 Task: In the Contact  'MarryJohnson21@abc7ny.com', Add note: 'Follow-up with client regarding their recent inquiry.'. Mark checkbox to create task to follow up ': Tomorrow'. Create task, with  description: Appointment FIxed, Add due date: Tomorrow; Add reminder: 30 Minutes before. Set Priority Low  and add note: follow up with the client regarding their recent inquiry and address any questions they may have.. Logged in from softage.1@softage.net
Action: Mouse moved to (100, 73)
Screenshot: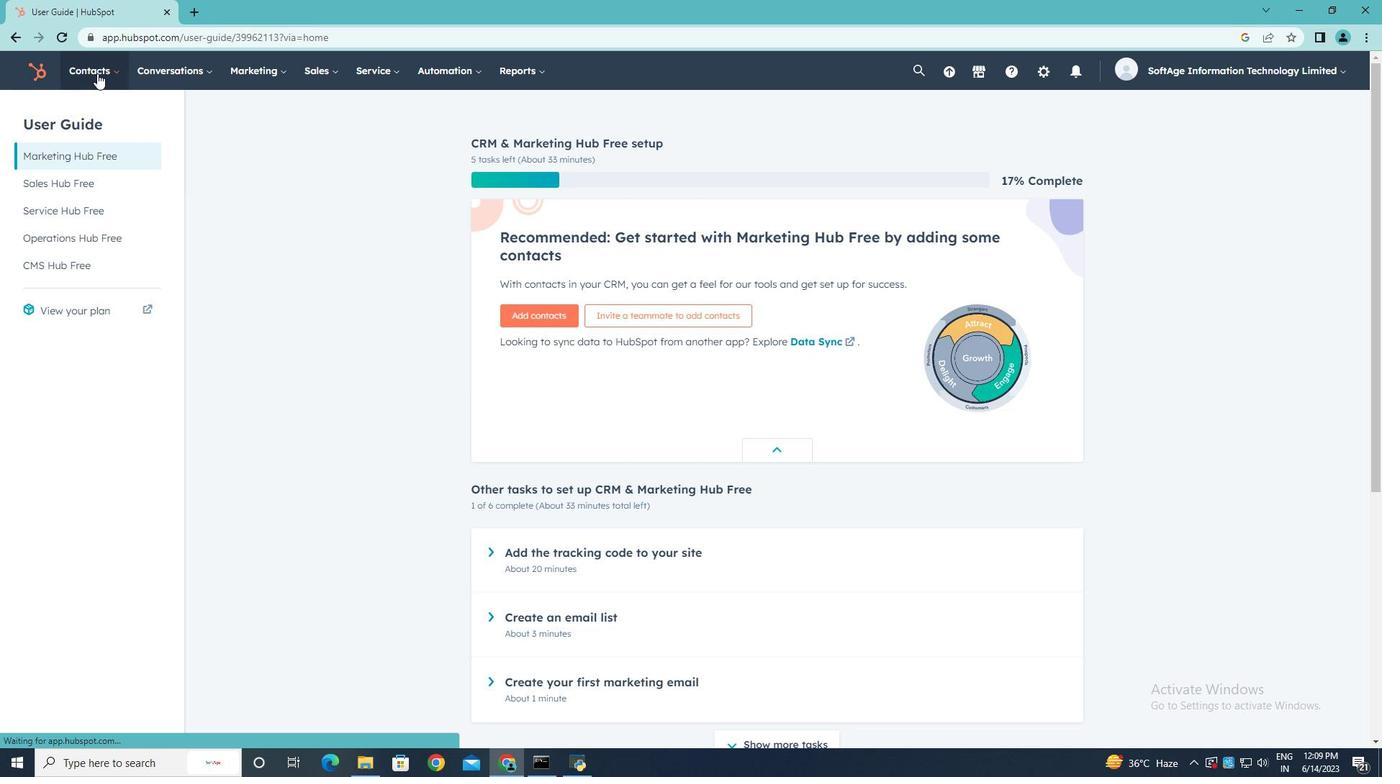 
Action: Mouse pressed left at (100, 73)
Screenshot: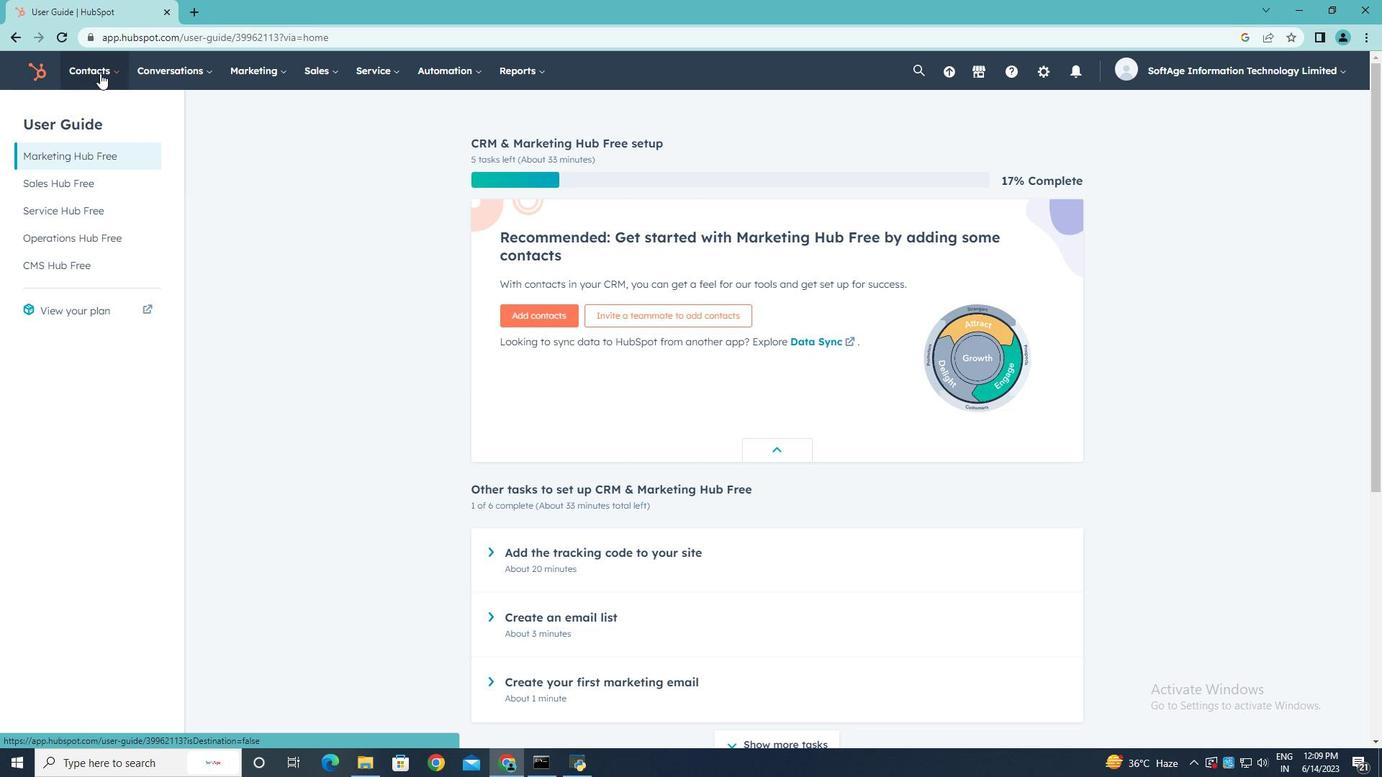 
Action: Mouse moved to (99, 110)
Screenshot: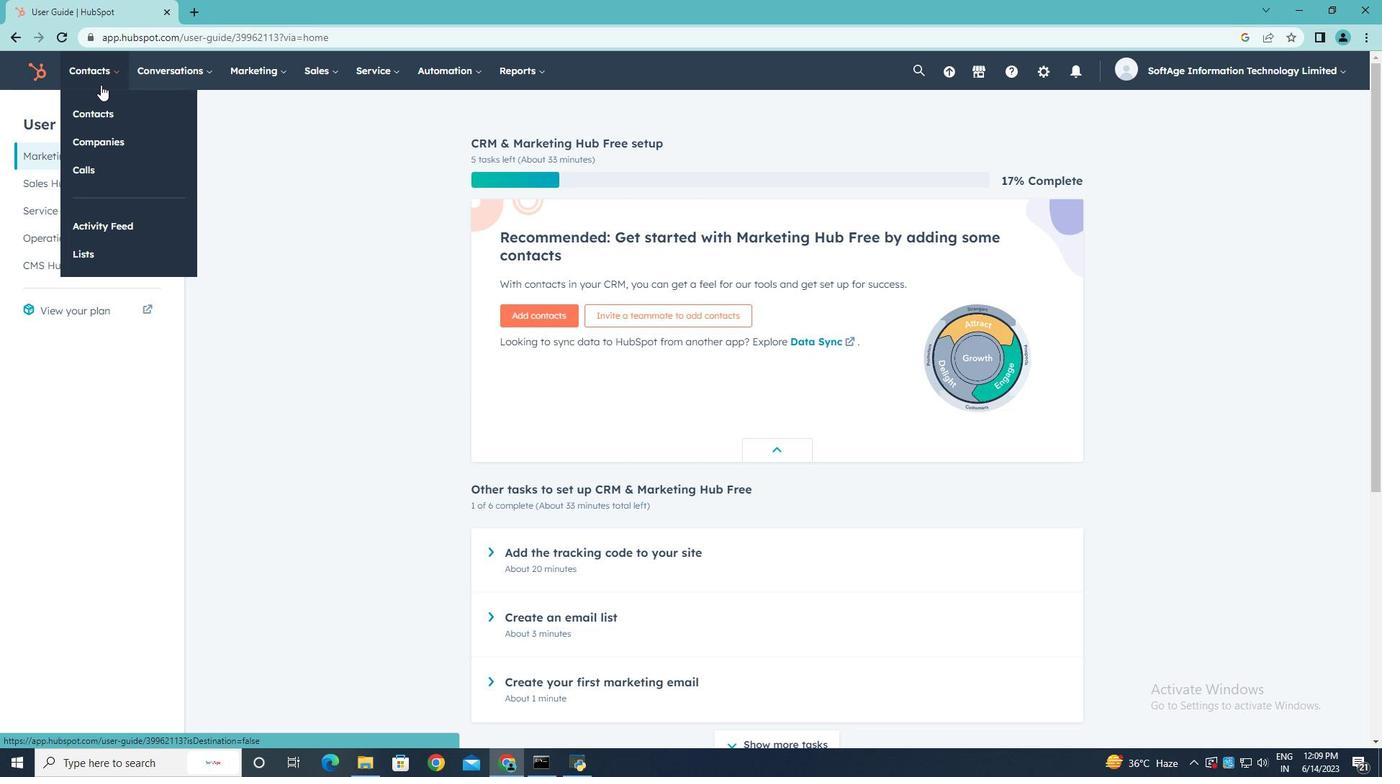 
Action: Mouse pressed left at (99, 110)
Screenshot: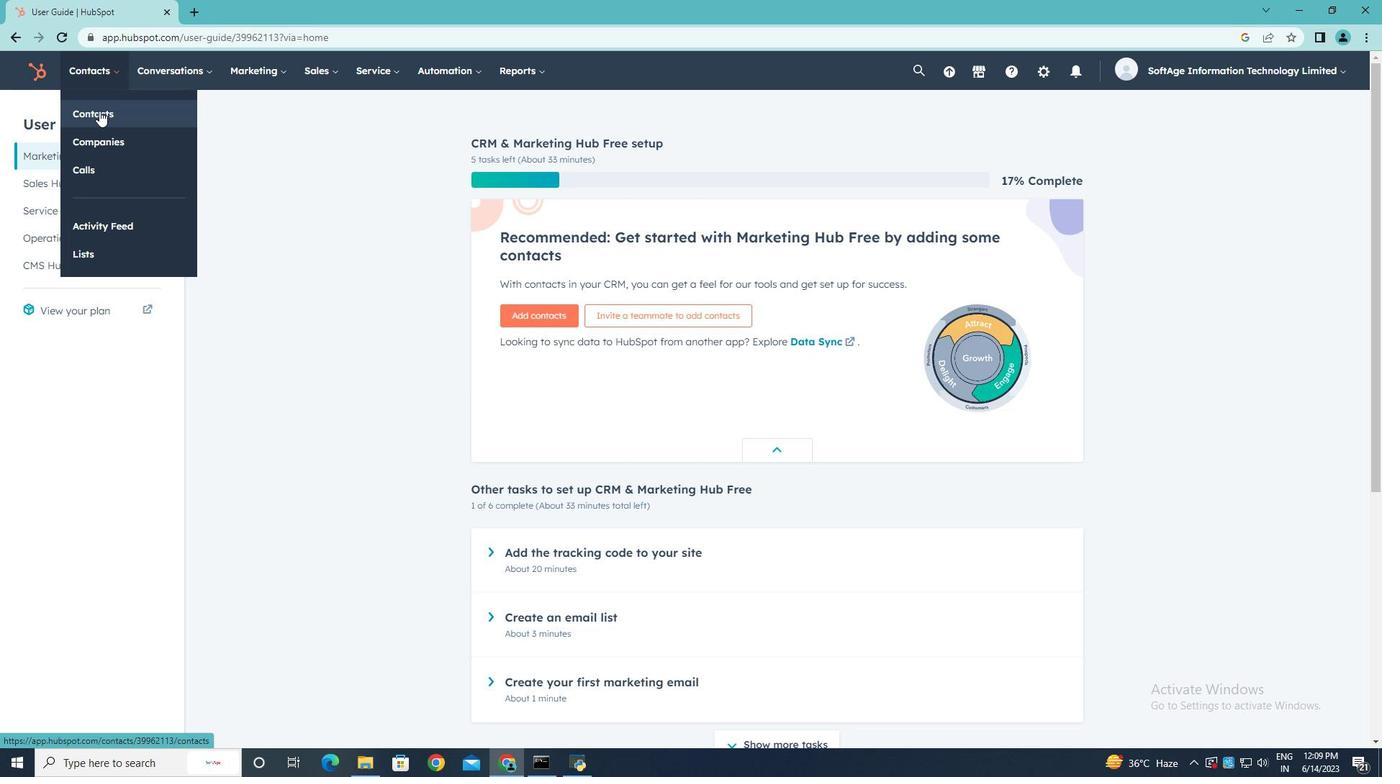 
Action: Mouse moved to (85, 229)
Screenshot: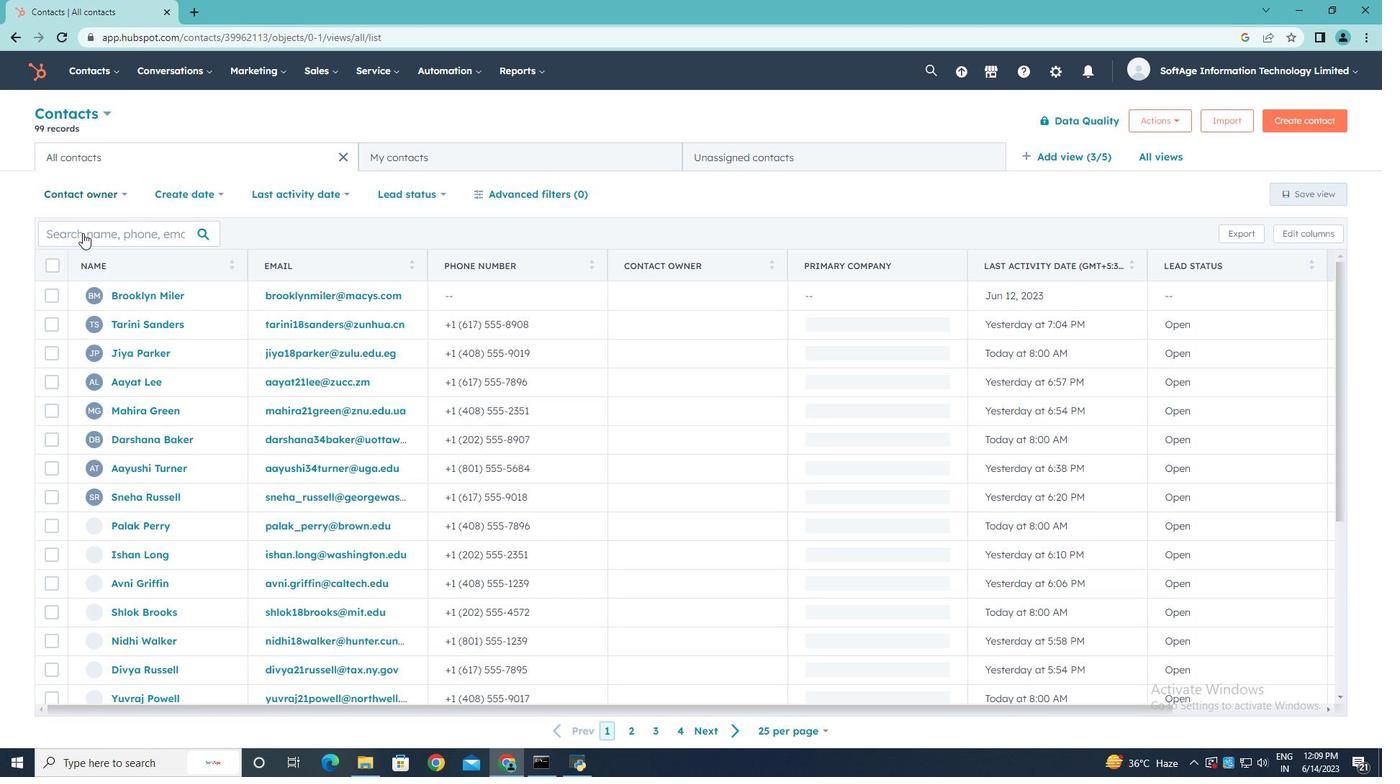 
Action: Mouse pressed left at (85, 229)
Screenshot: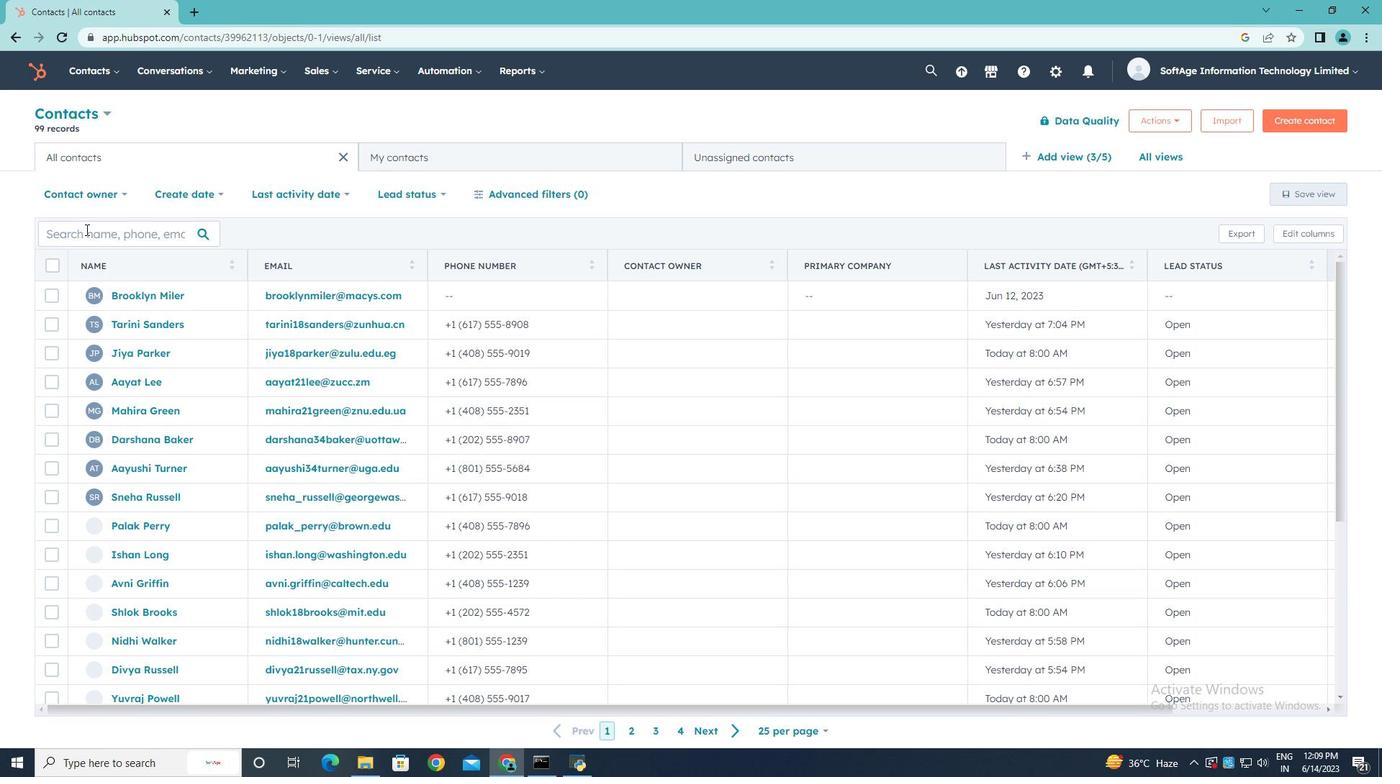 
Action: Key pressed <Key.shift>Marry<Key.space><Key.backspace><Key.shift>Johnson21<Key.shift>@abc7ny.com
Screenshot: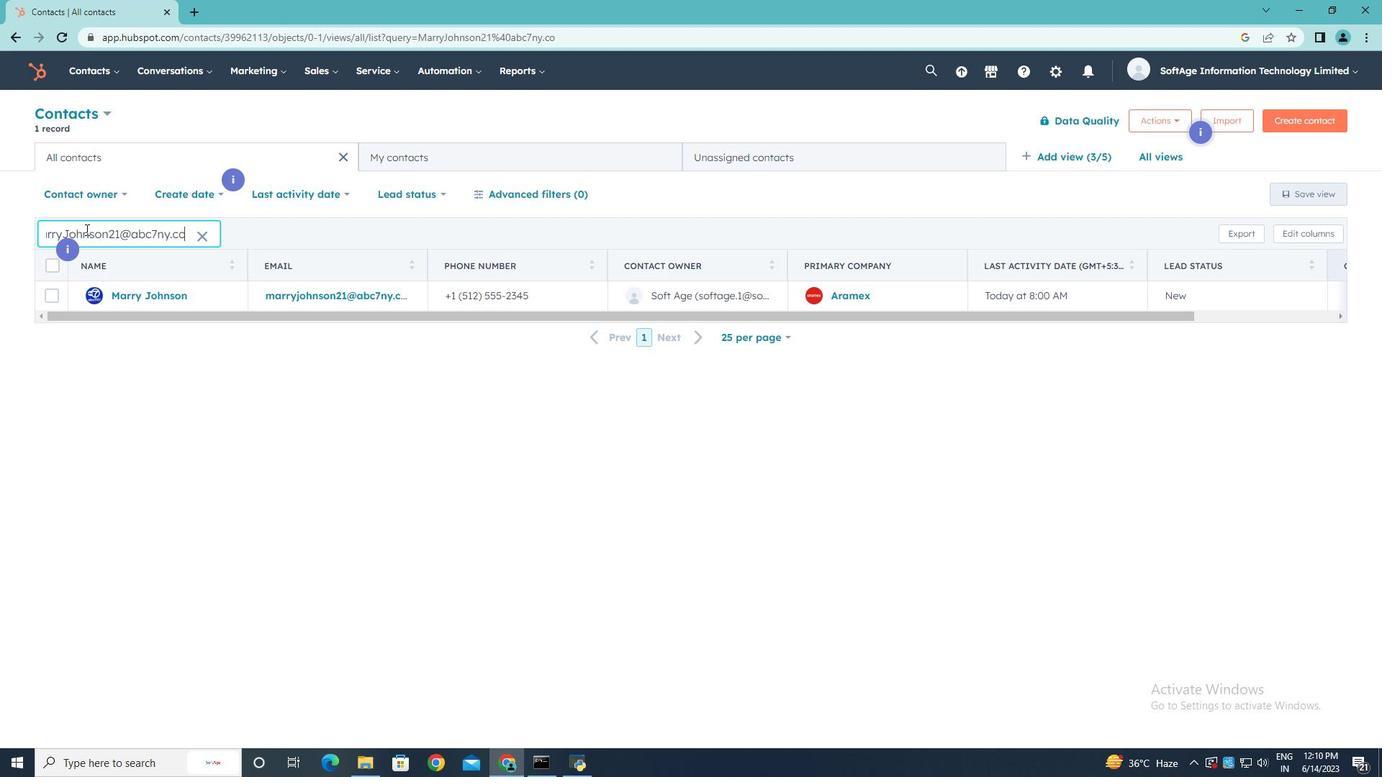 
Action: Mouse moved to (151, 297)
Screenshot: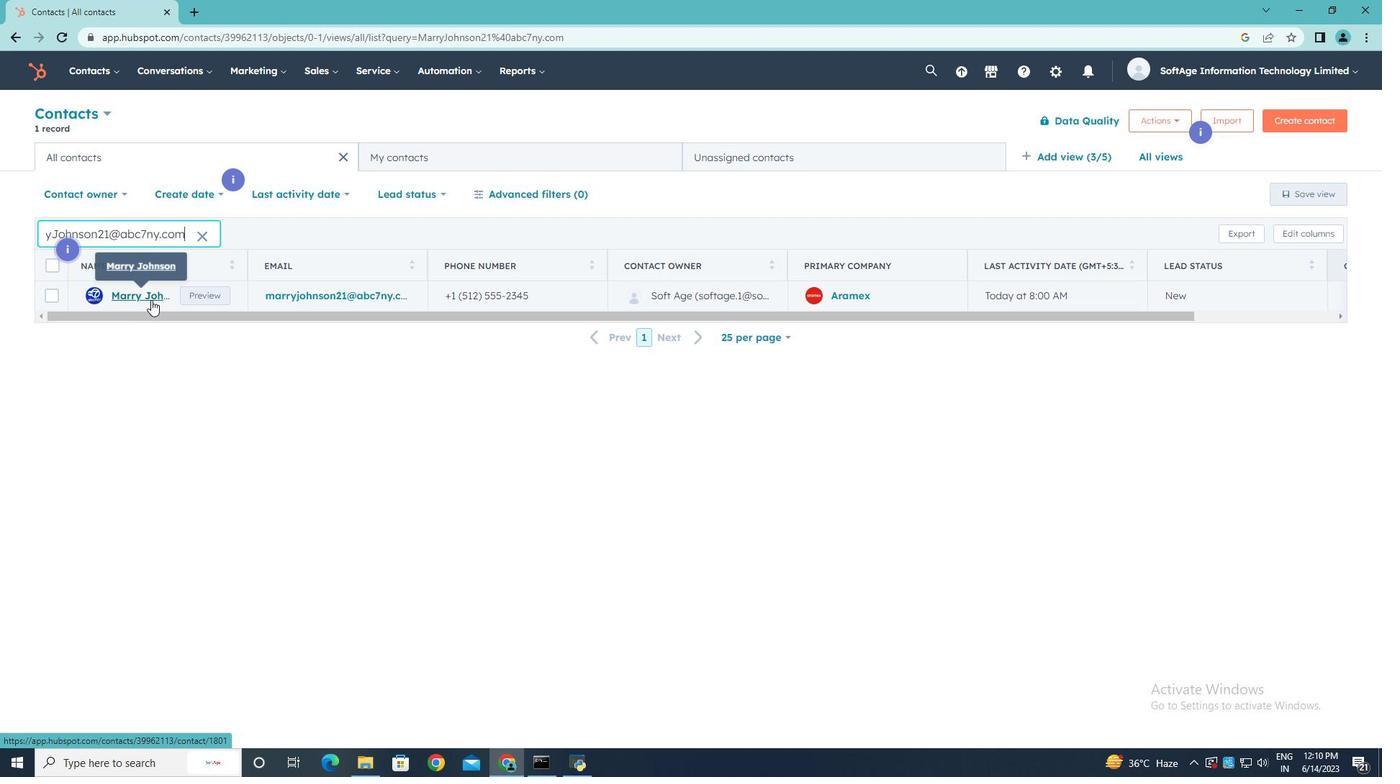 
Action: Mouse pressed left at (151, 297)
Screenshot: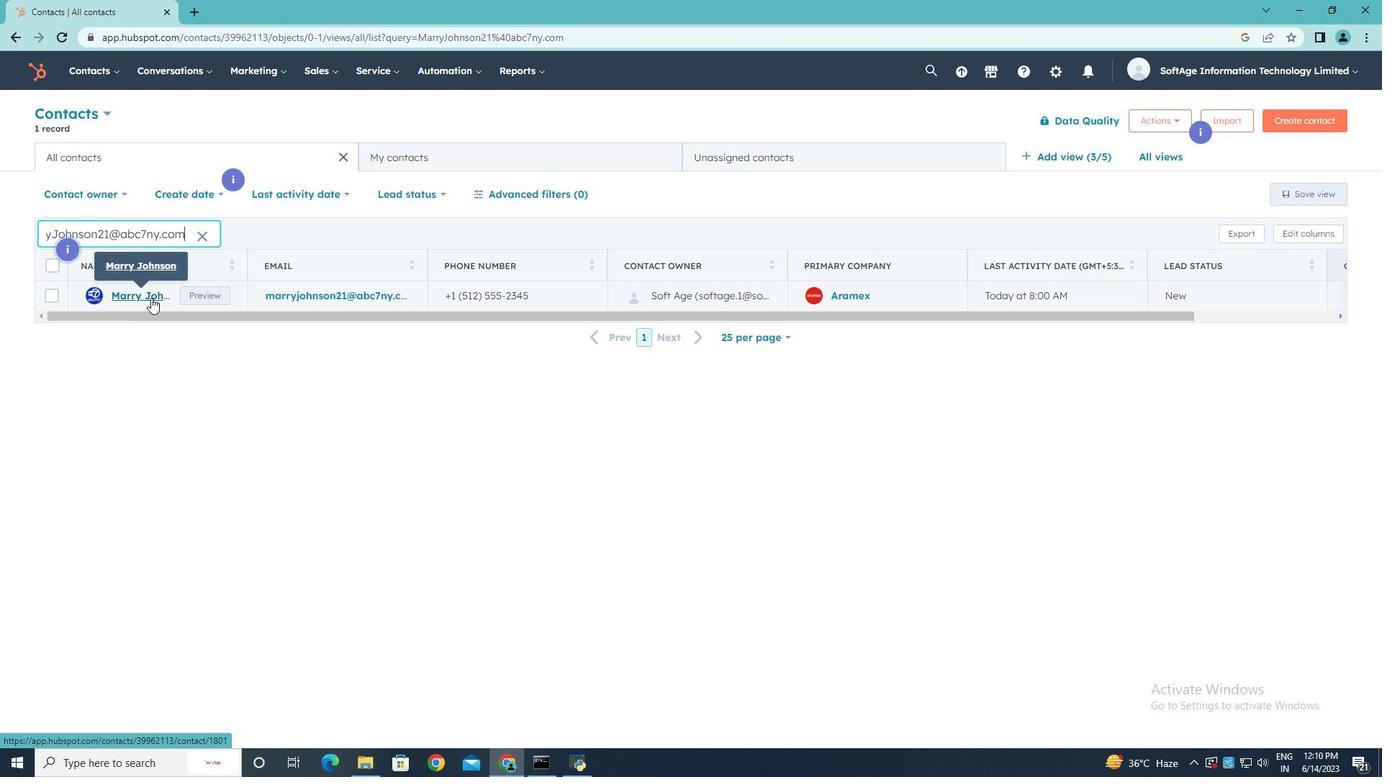 
Action: Mouse moved to (54, 242)
Screenshot: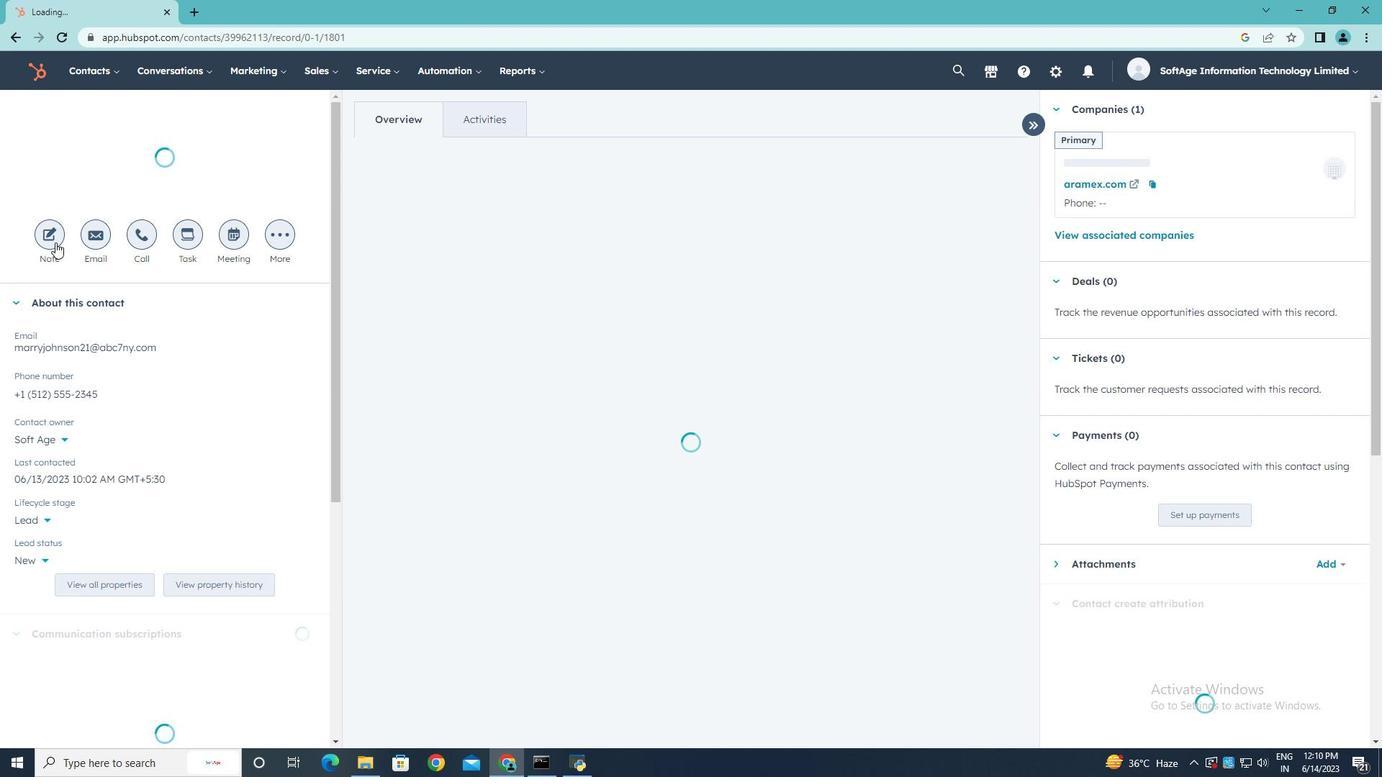 
Action: Mouse pressed left at (54, 242)
Screenshot: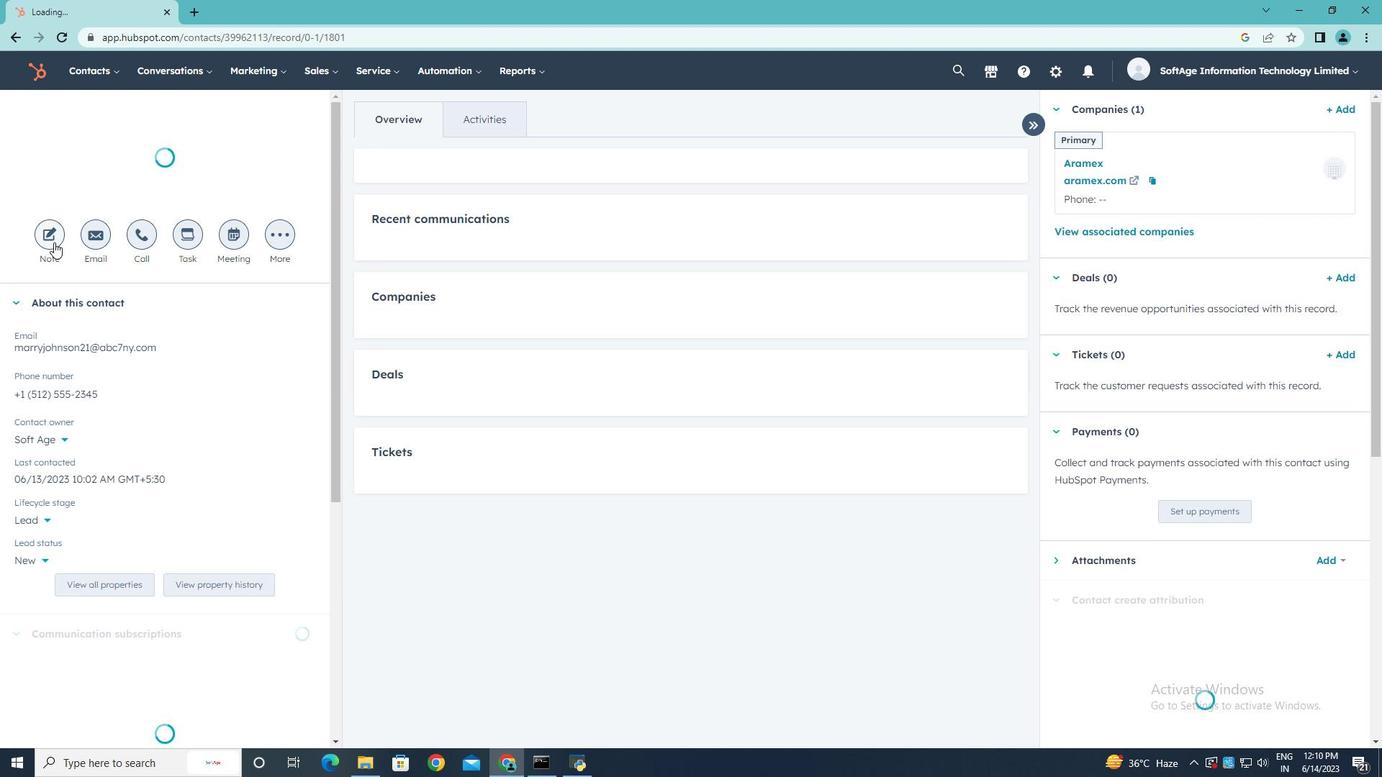 
Action: Key pressed <Key.shift>F<Key.shift>Follow-up<Key.space>with<Key.space>client<Key.space>regarding<Key.space>their<Key.space>recent<Key.space>inquiry.
Screenshot: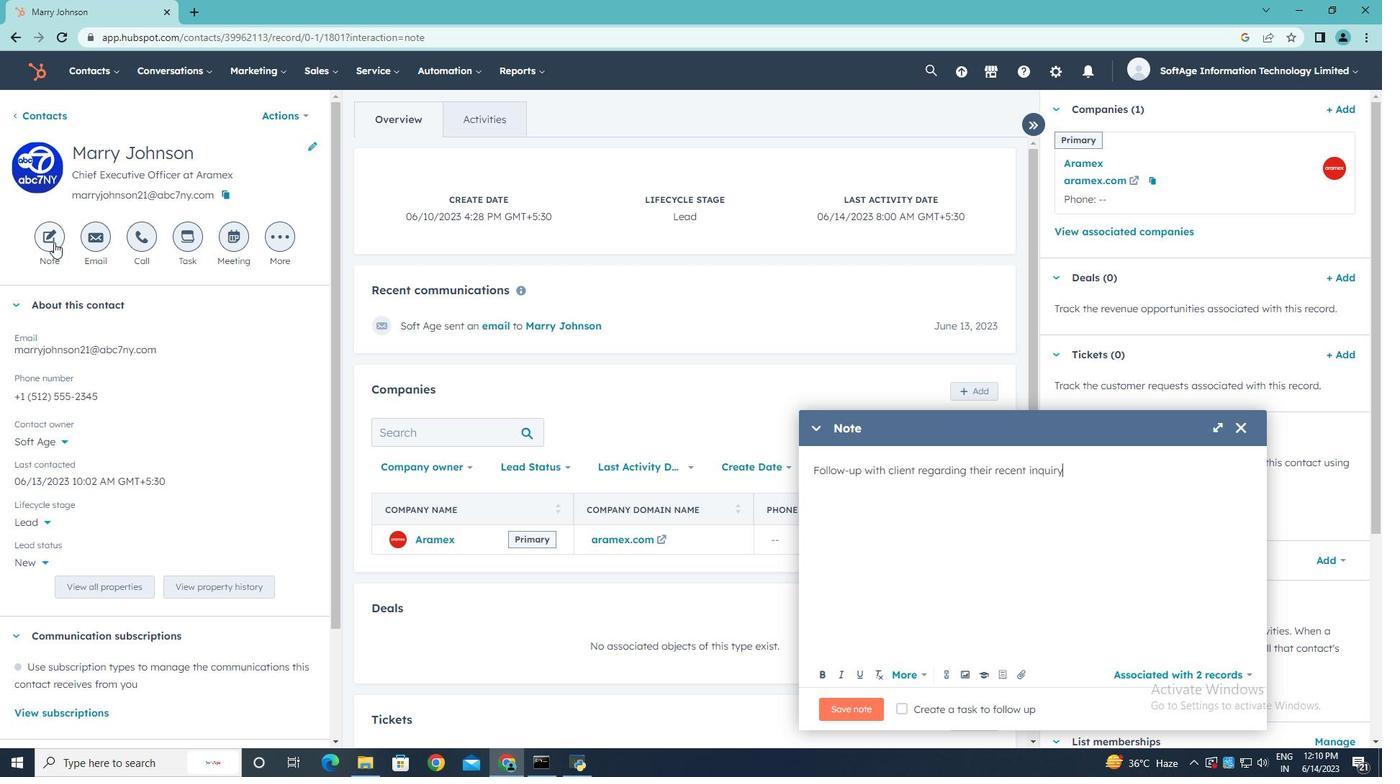 
Action: Mouse moved to (900, 707)
Screenshot: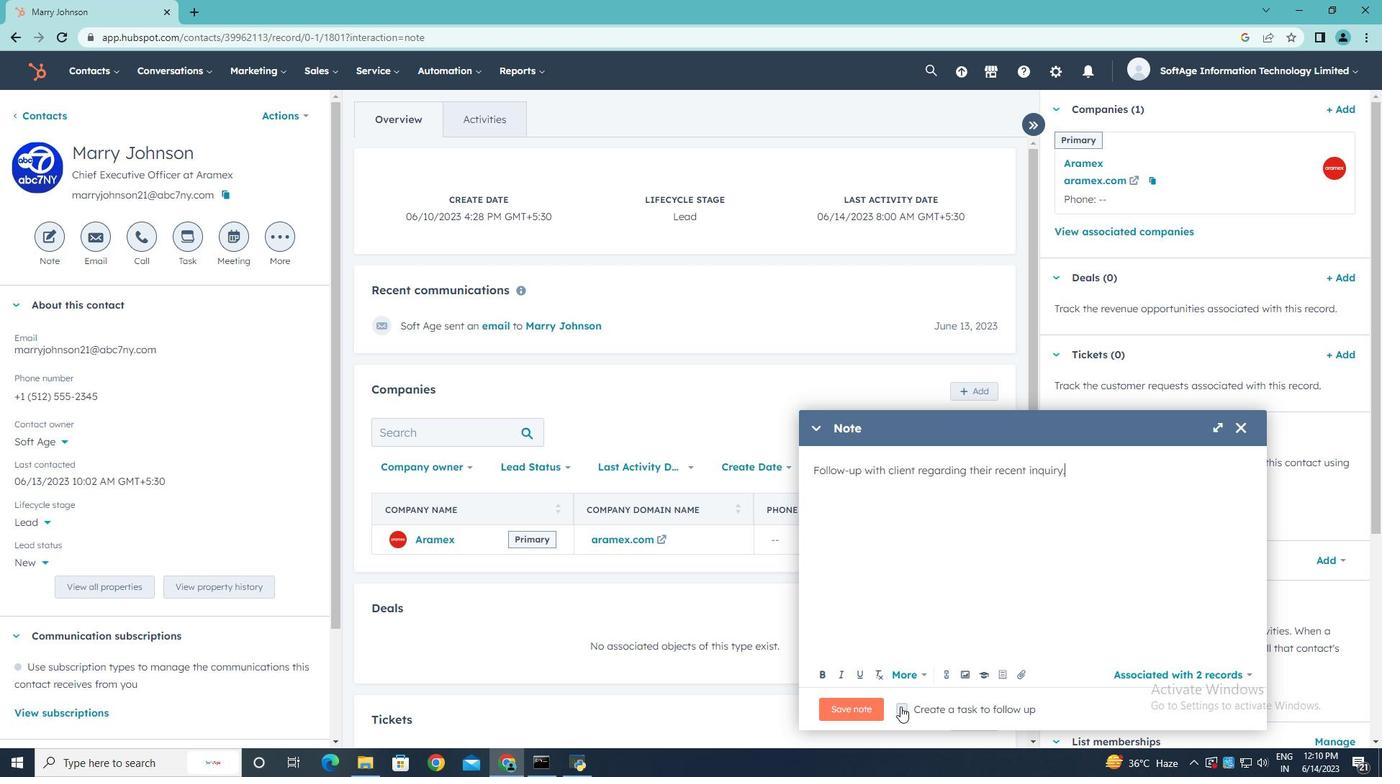 
Action: Mouse pressed left at (900, 707)
Screenshot: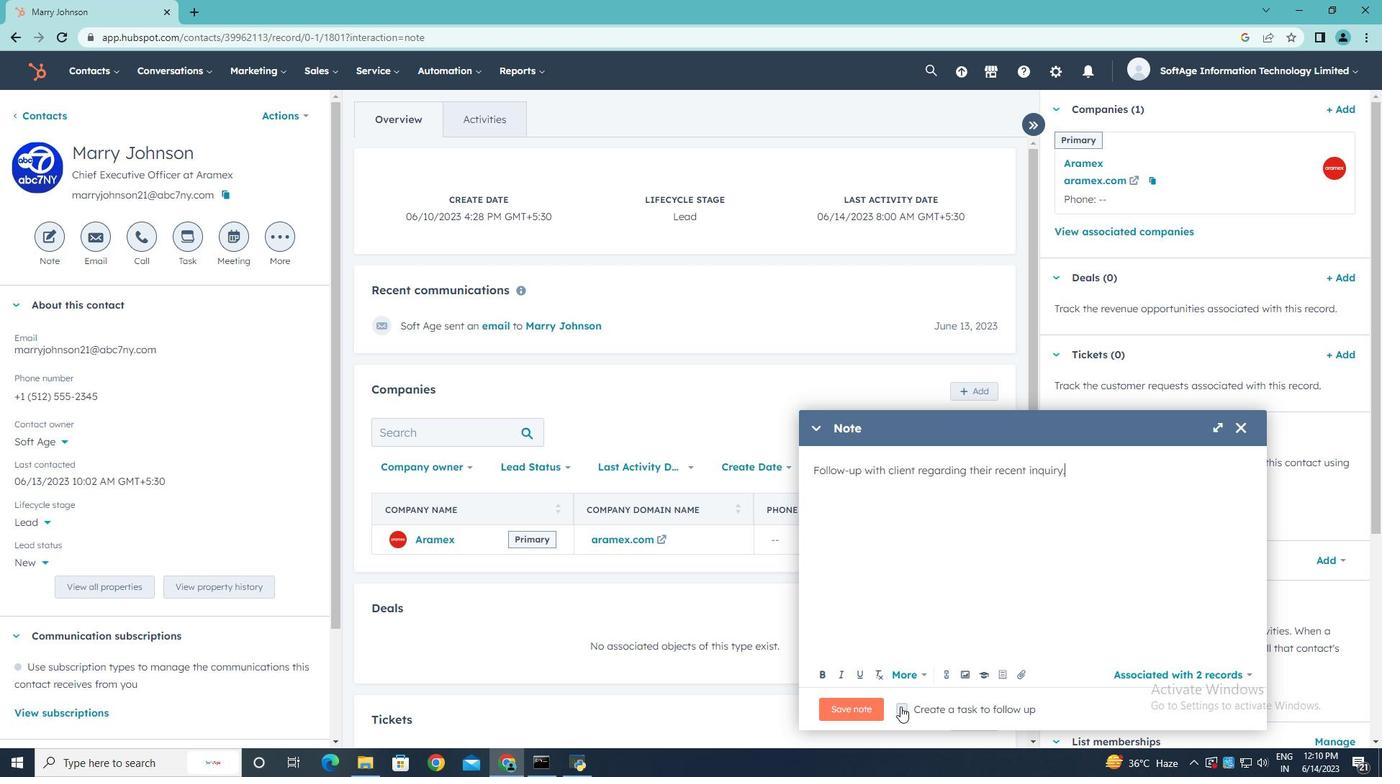 
Action: Mouse moved to (1191, 708)
Screenshot: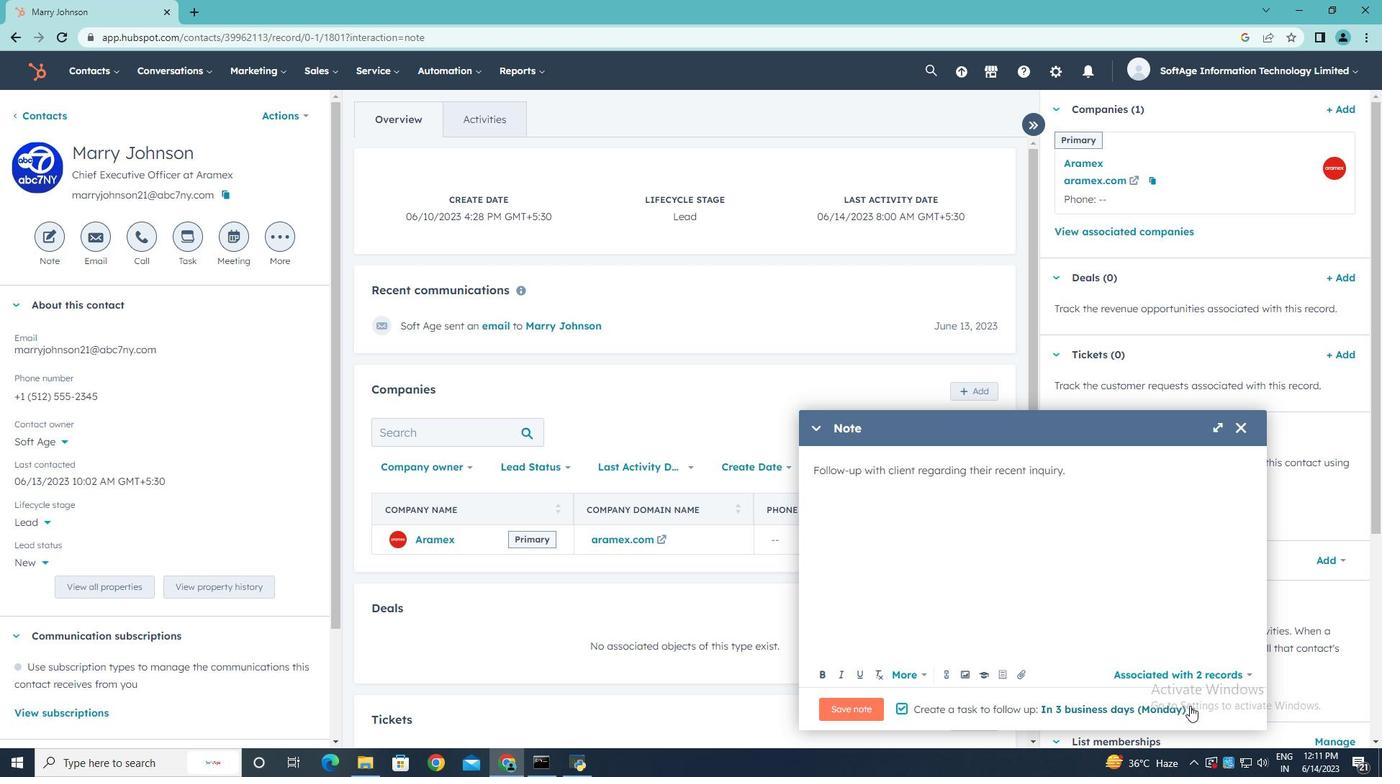 
Action: Mouse pressed left at (1191, 708)
Screenshot: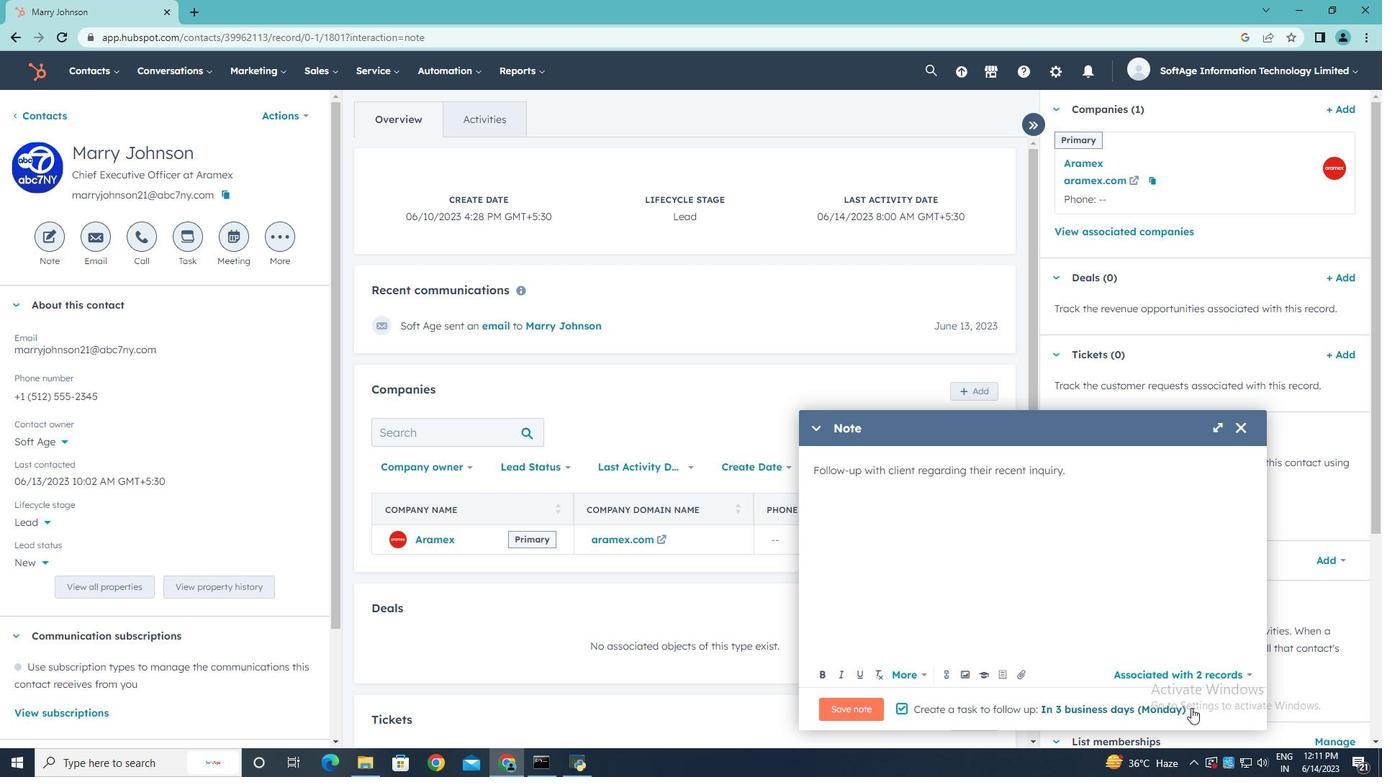 
Action: Mouse moved to (1169, 655)
Screenshot: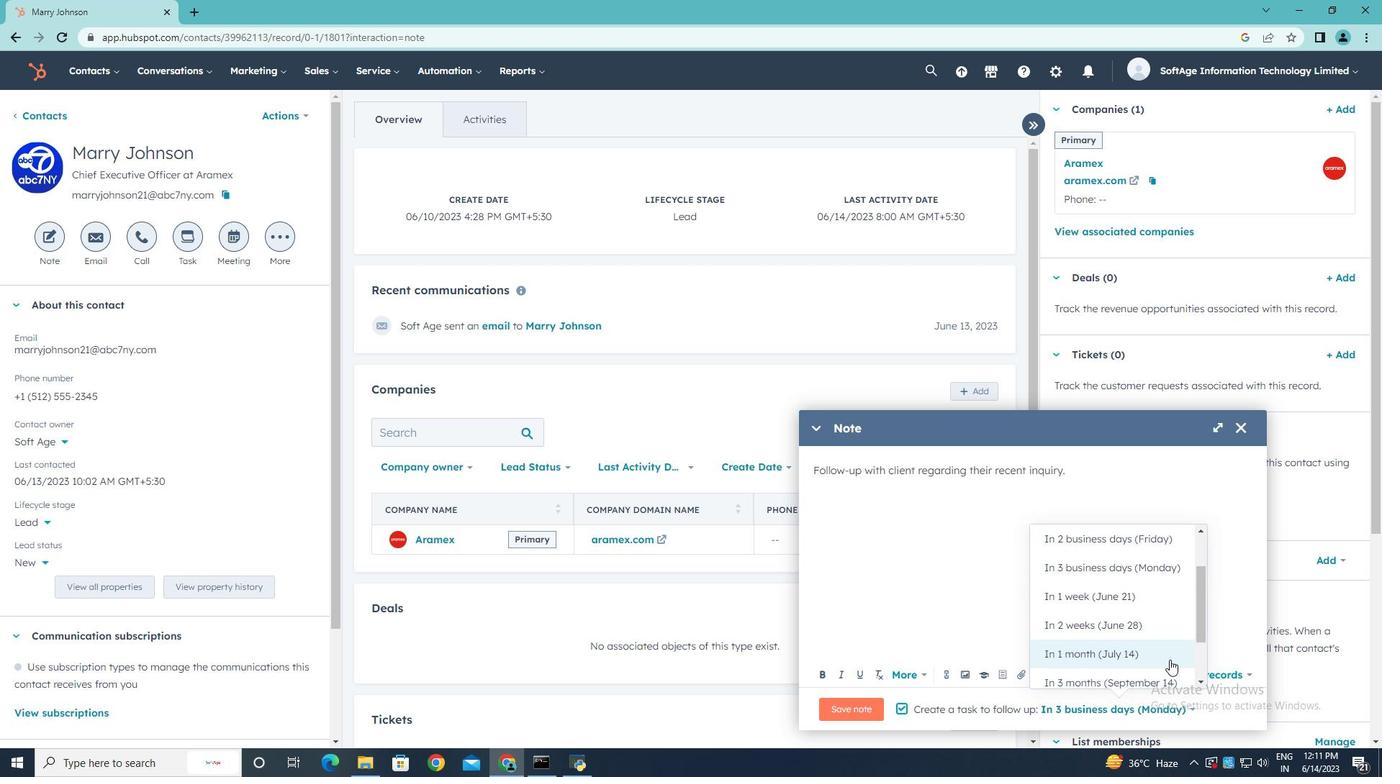 
Action: Mouse scrolled (1169, 656) with delta (0, 0)
Screenshot: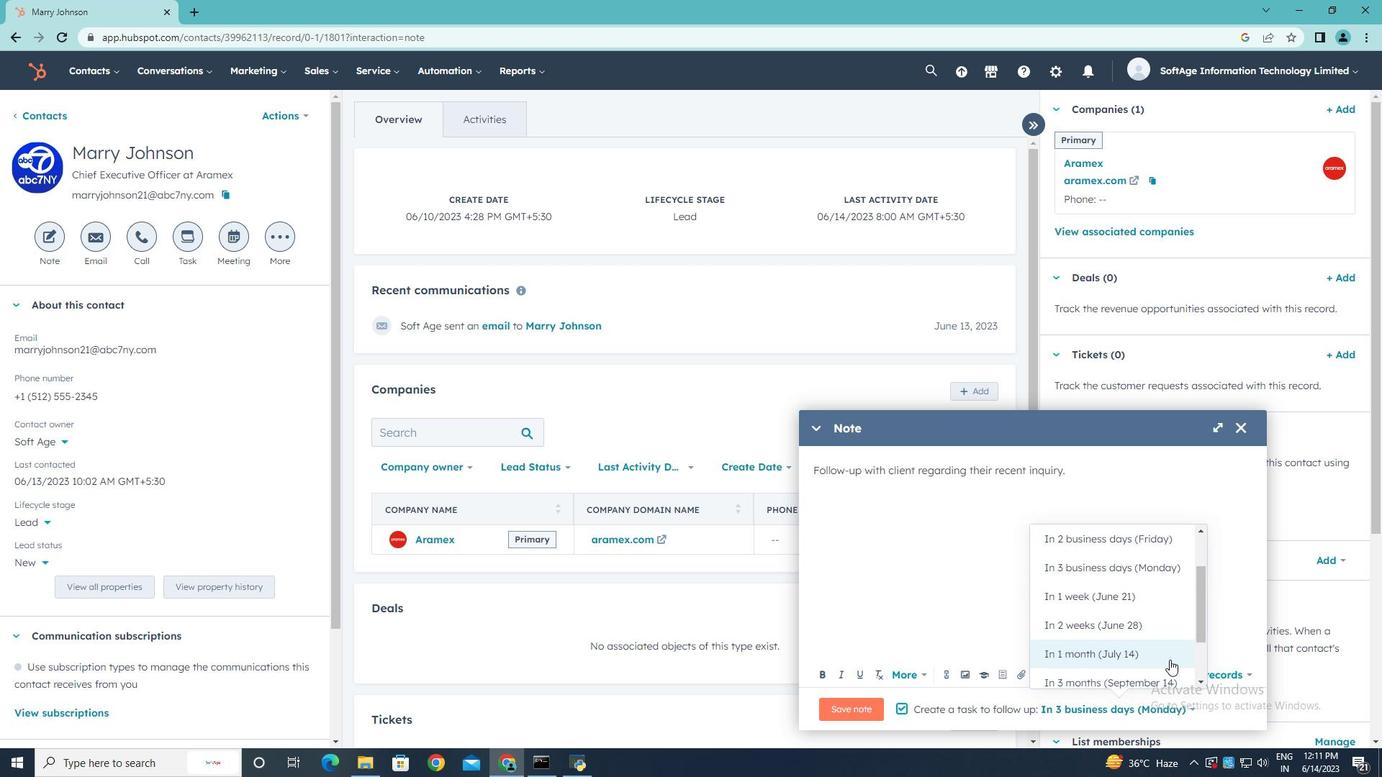 
Action: Mouse scrolled (1169, 656) with delta (0, 0)
Screenshot: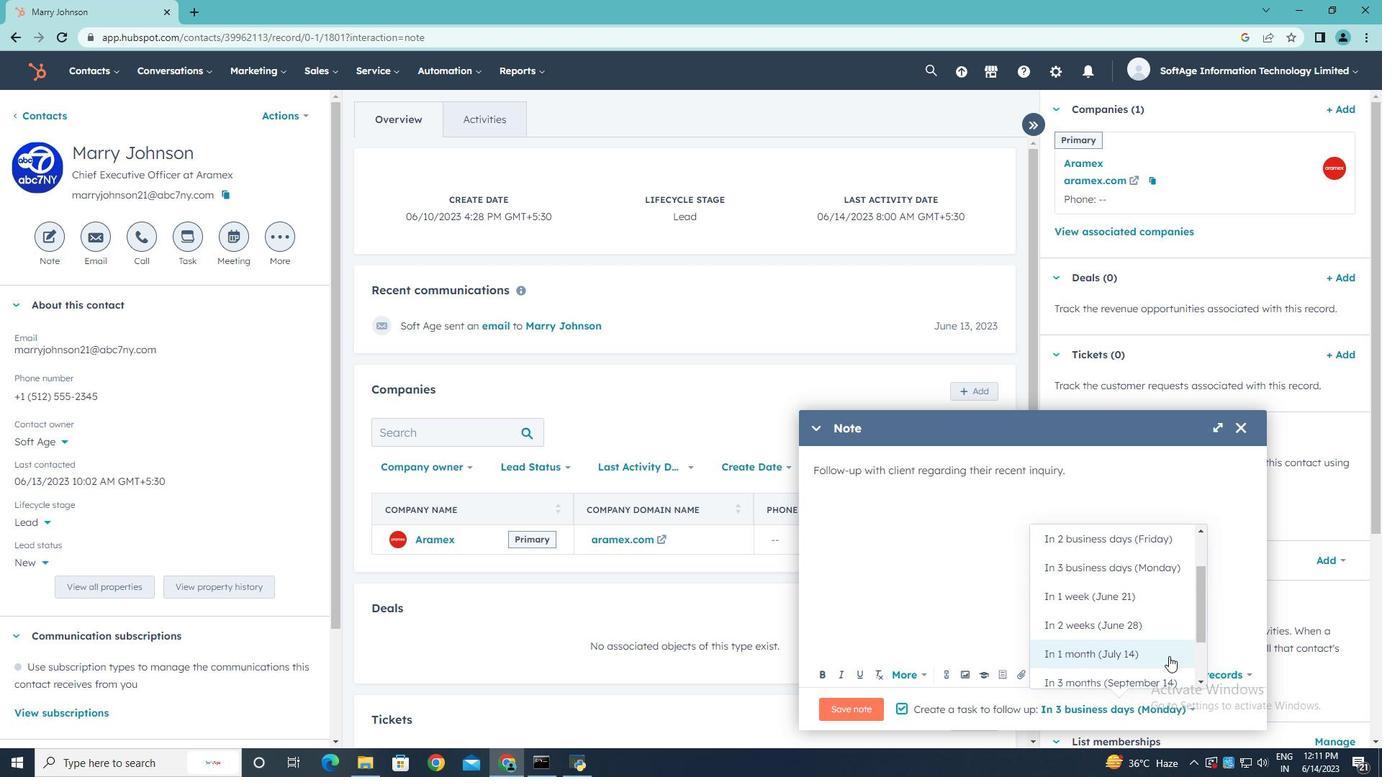 
Action: Mouse scrolled (1169, 656) with delta (0, 0)
Screenshot: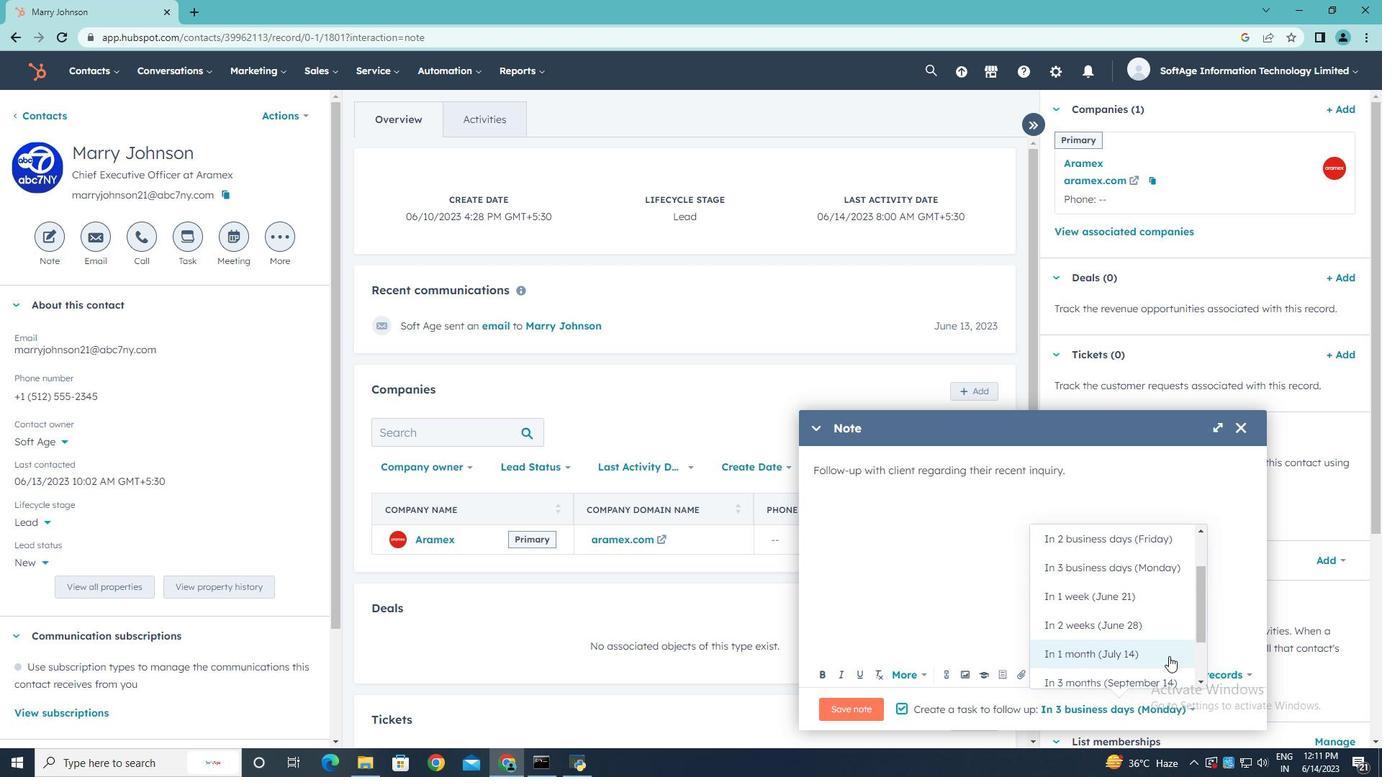 
Action: Mouse scrolled (1169, 656) with delta (0, 0)
Screenshot: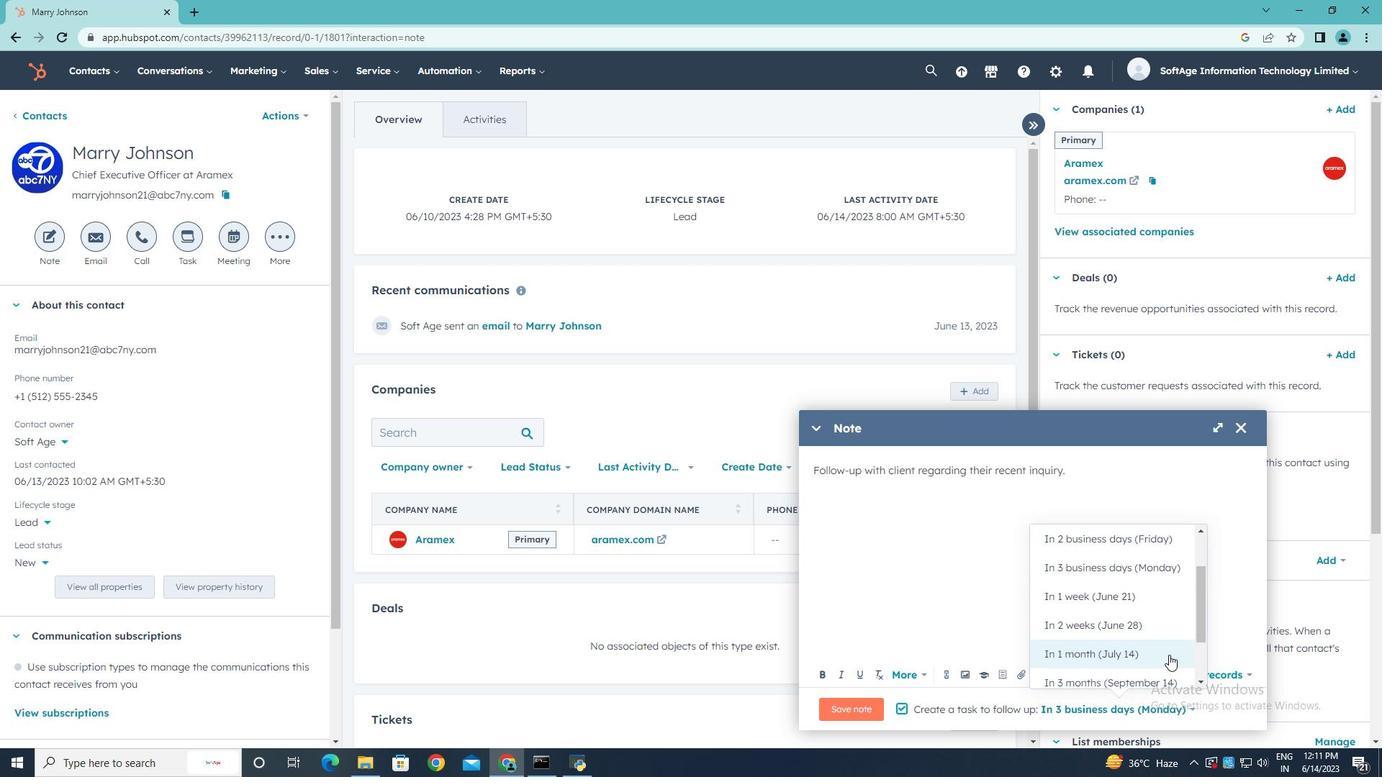 
Action: Mouse moved to (1113, 571)
Screenshot: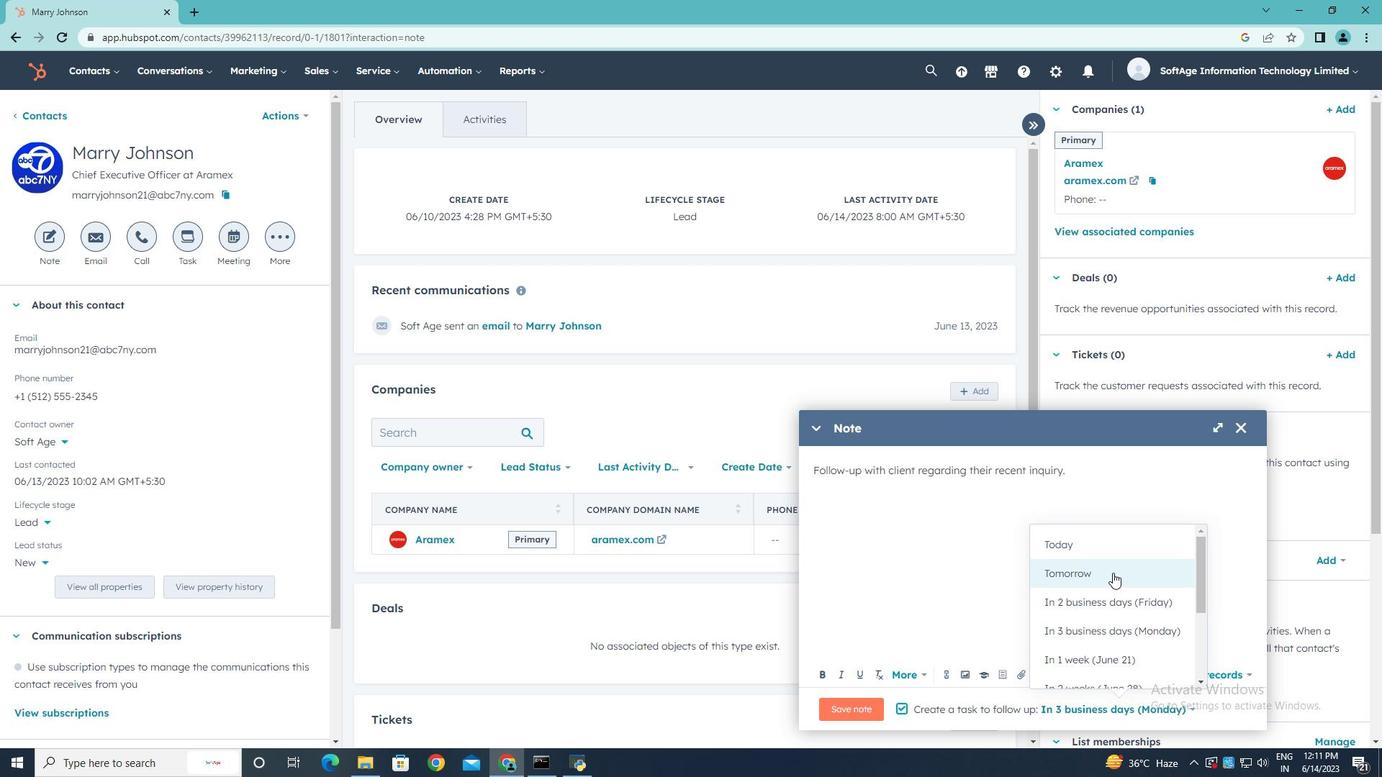 
Action: Mouse pressed left at (1113, 571)
Screenshot: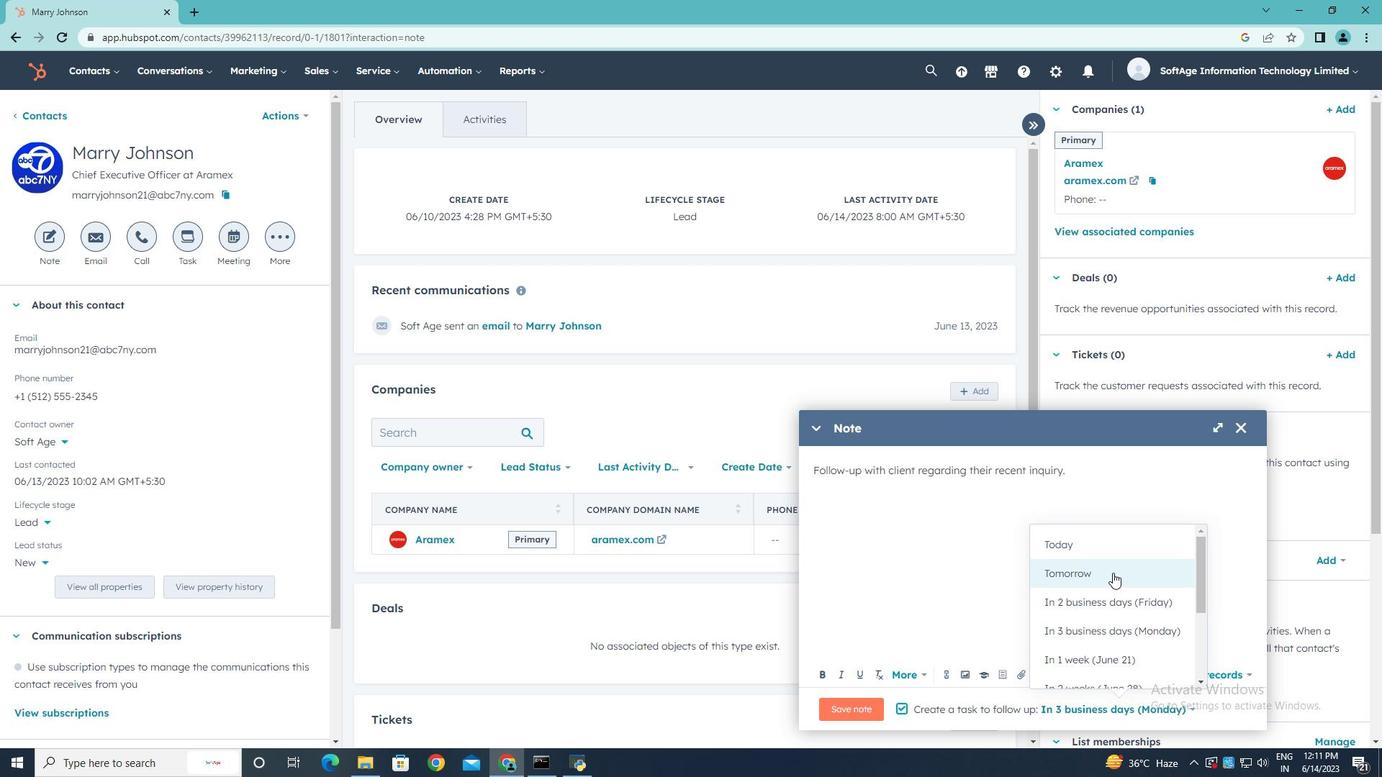 
Action: Mouse moved to (863, 710)
Screenshot: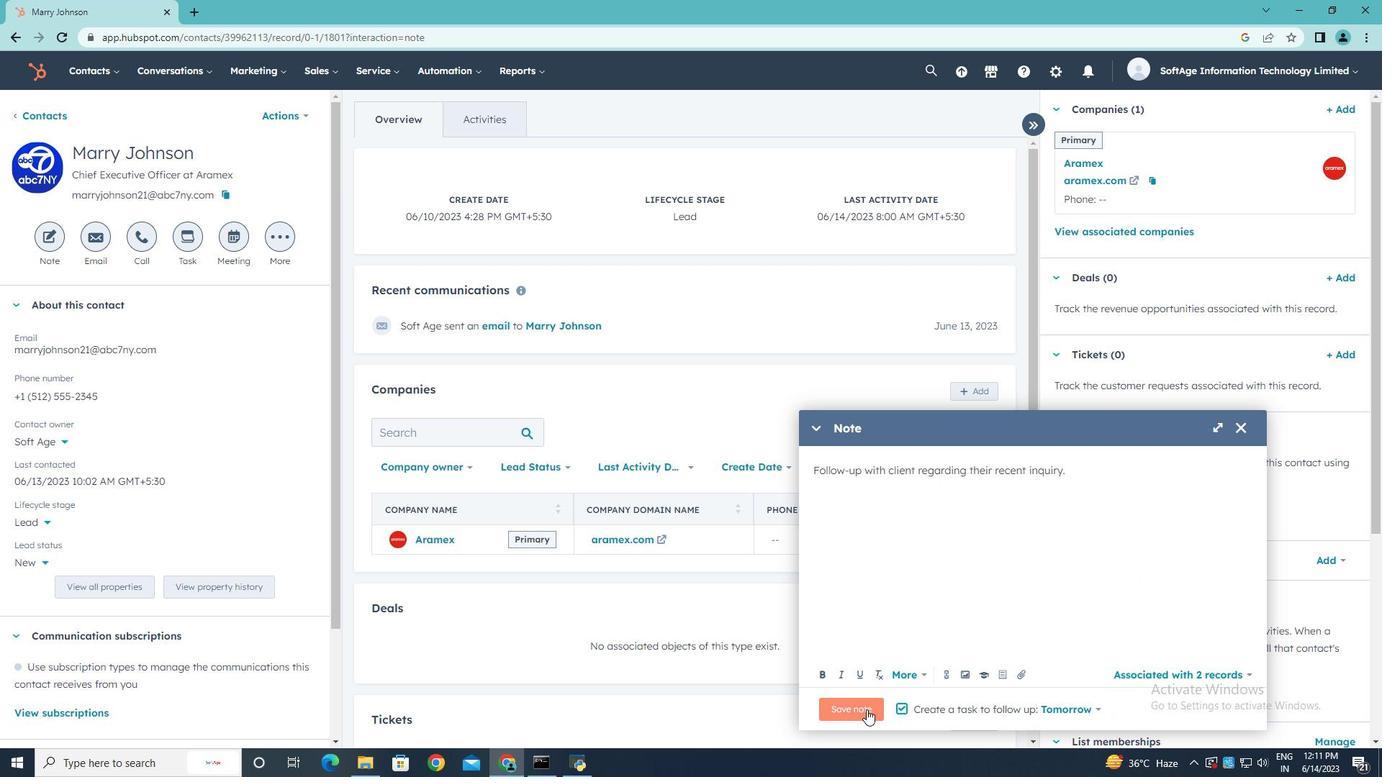 
Action: Mouse pressed left at (863, 710)
Screenshot: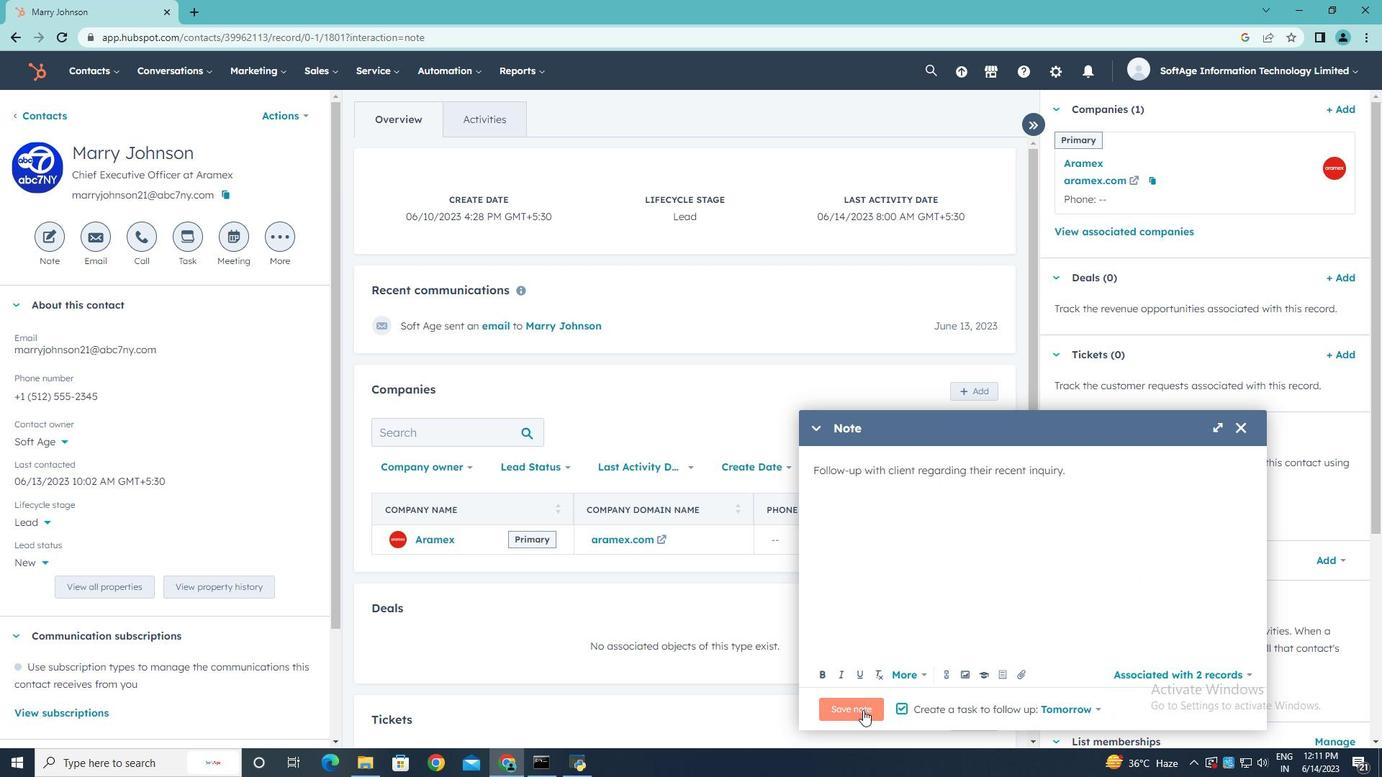 
Action: Mouse moved to (182, 239)
Screenshot: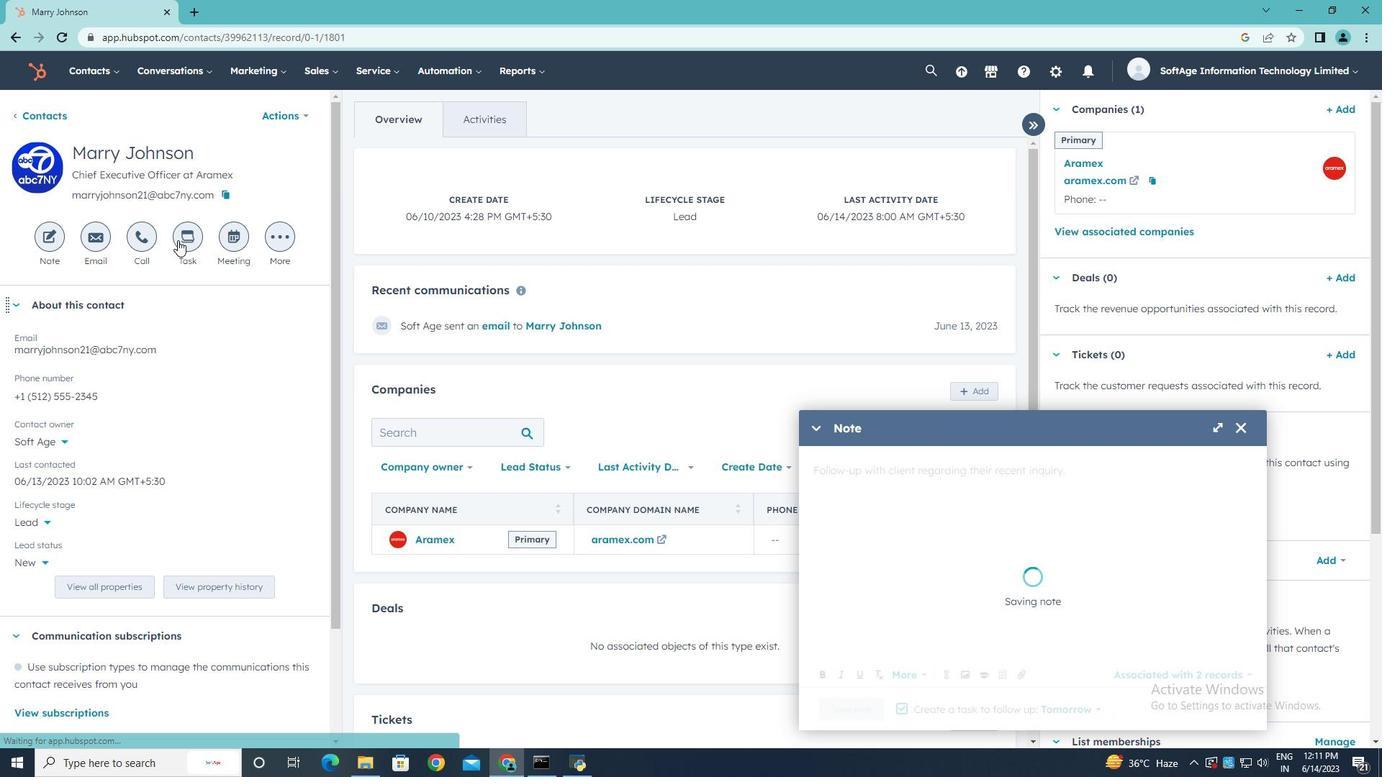 
Action: Mouse pressed left at (182, 239)
Screenshot: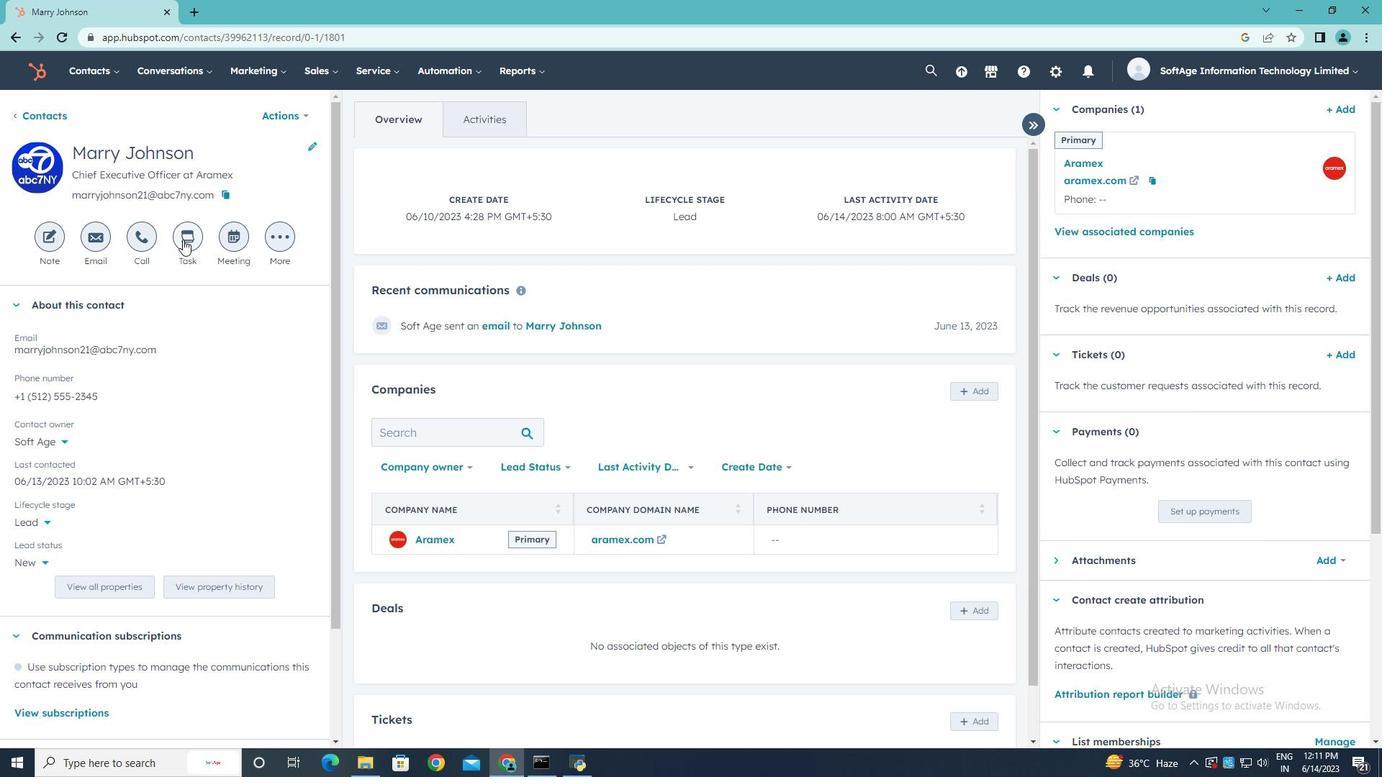 
Action: Key pressed <Key.shift>Appointment<Key.space><Key.shift>Flxed
Screenshot: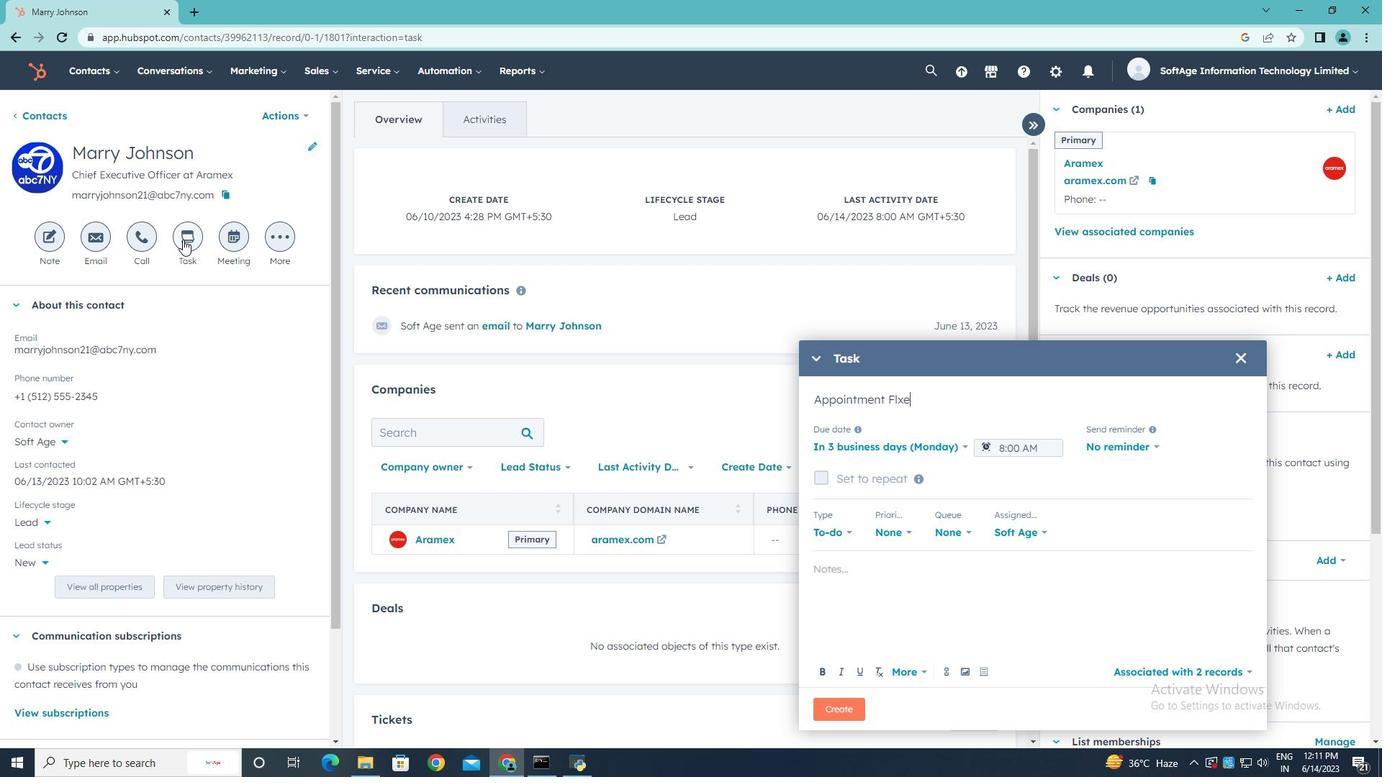 
Action: Mouse moved to (965, 446)
Screenshot: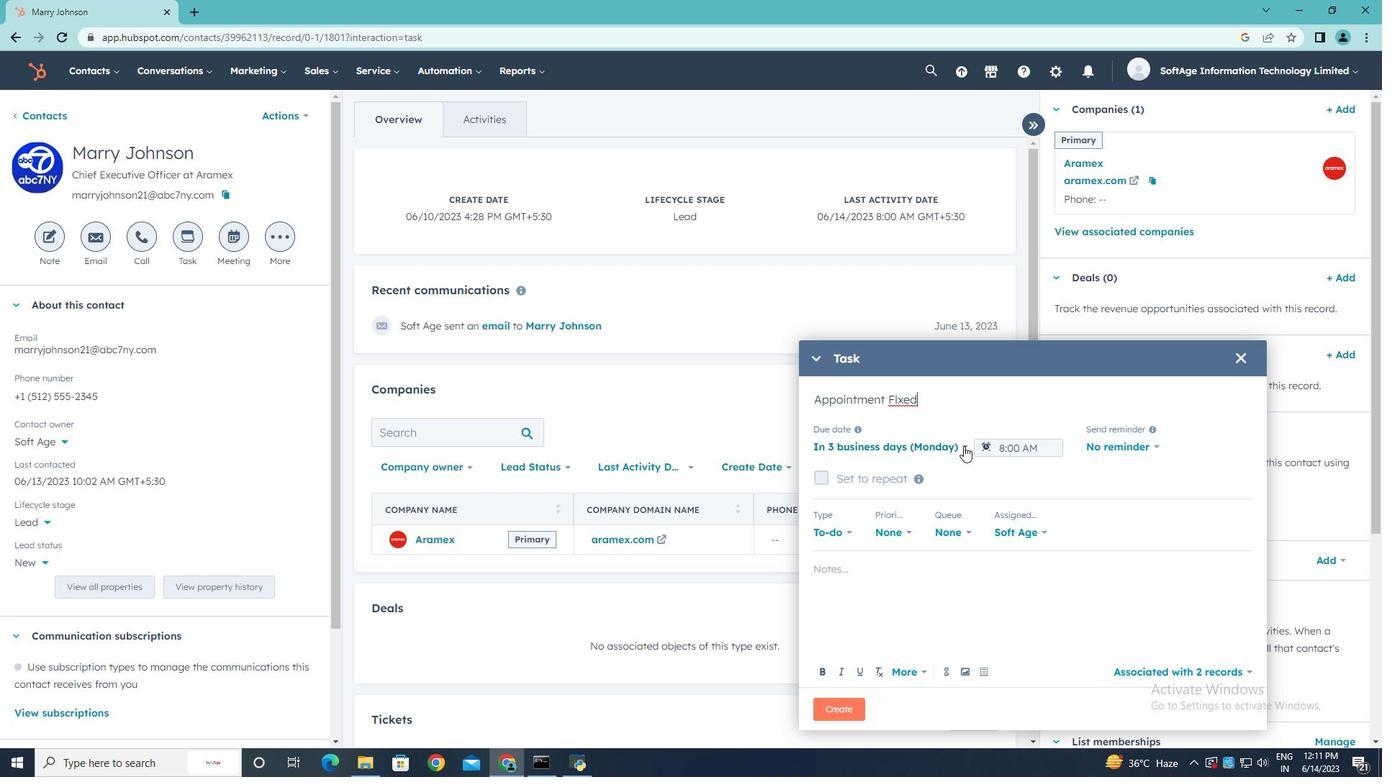 
Action: Mouse pressed left at (965, 446)
Screenshot: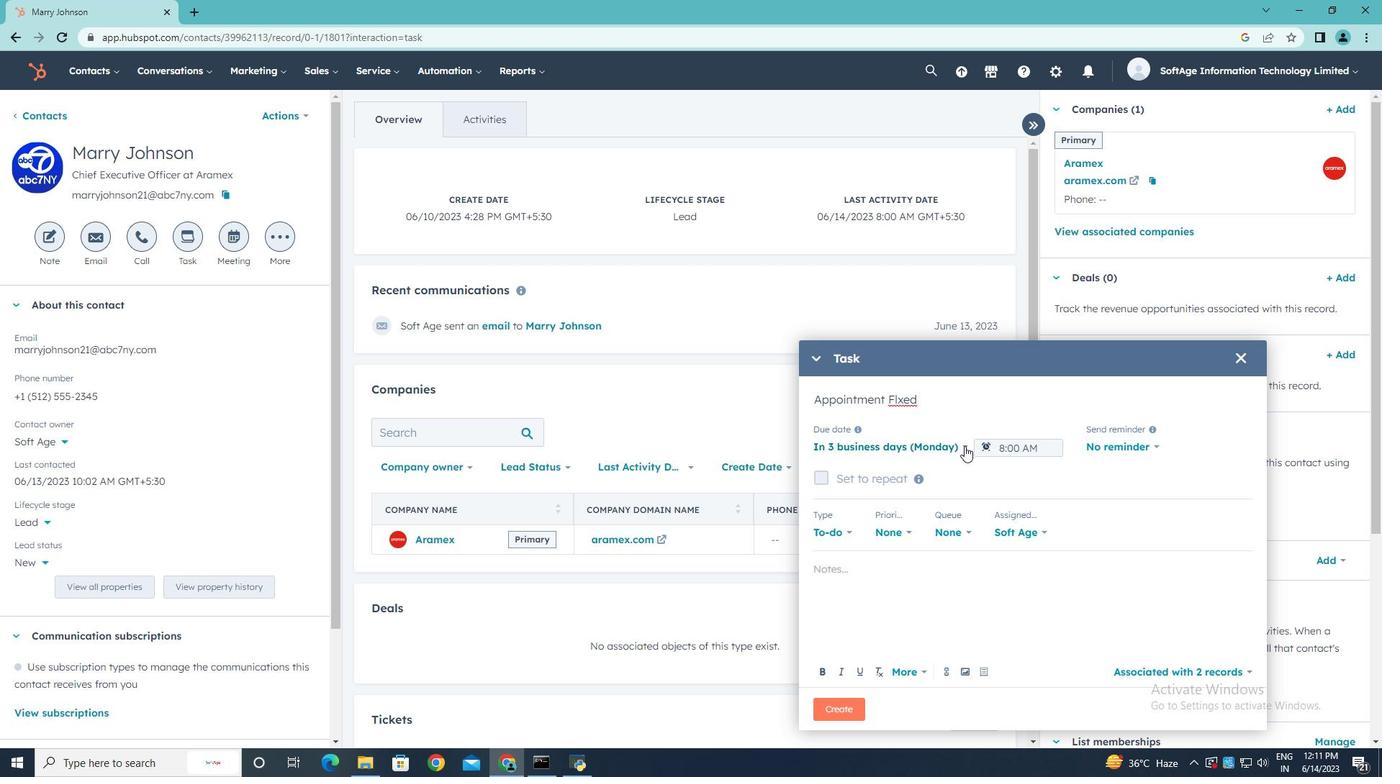 
Action: Mouse moved to (948, 481)
Screenshot: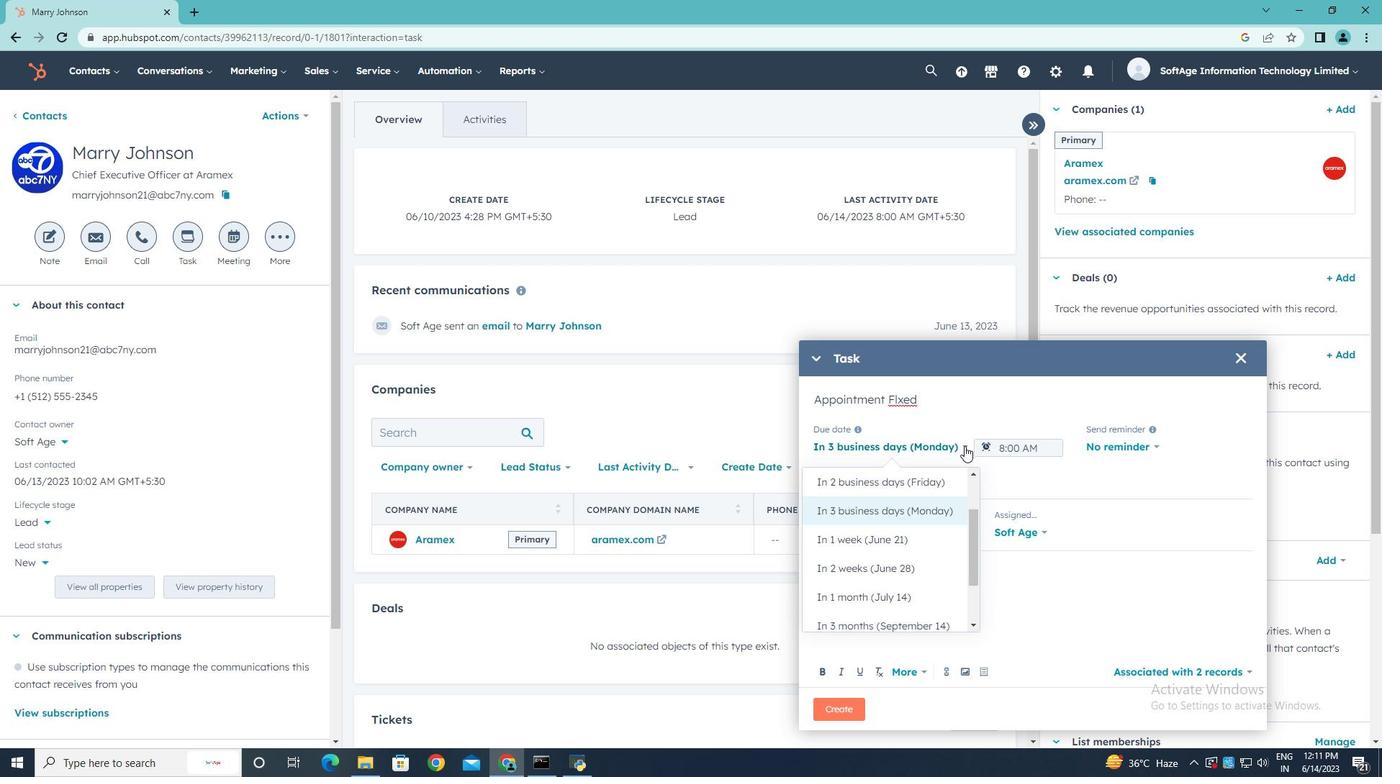 
Action: Mouse scrolled (948, 482) with delta (0, 0)
Screenshot: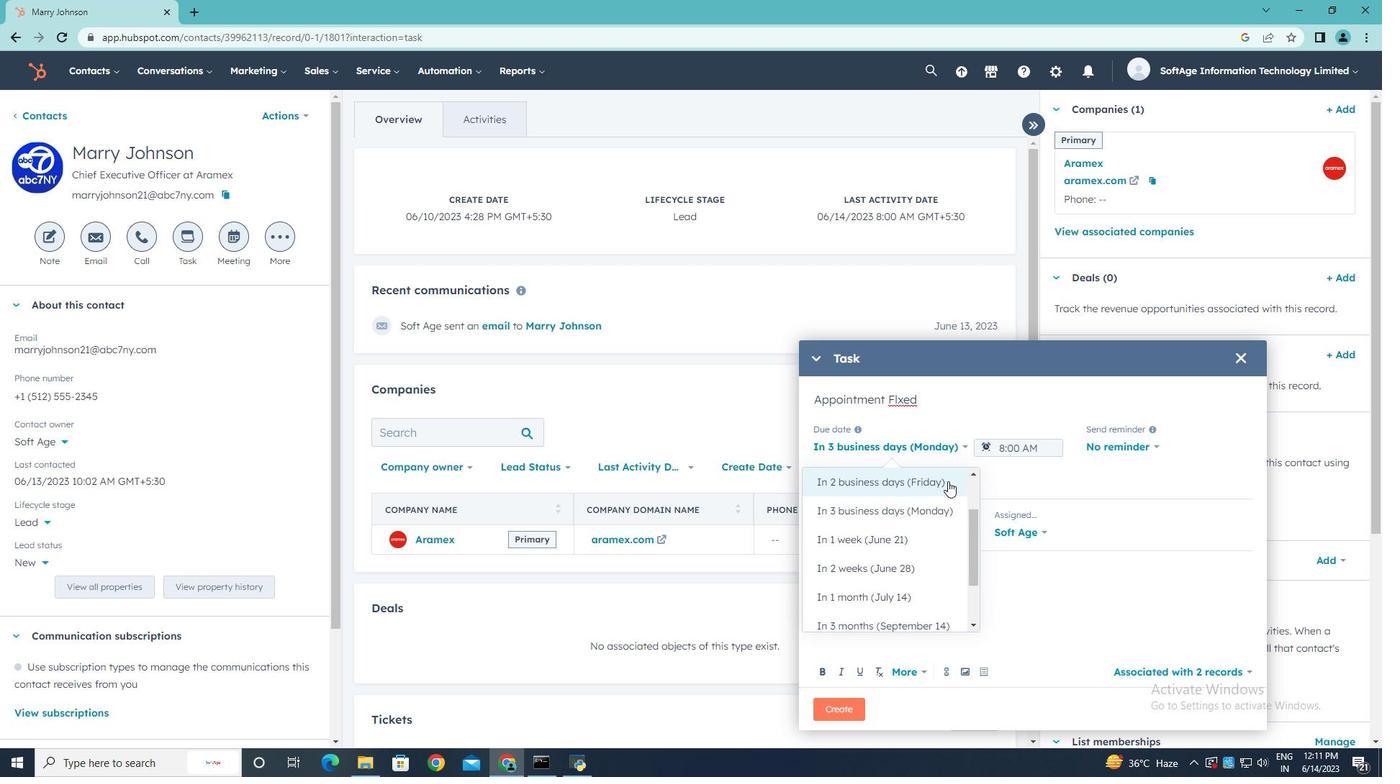 
Action: Mouse scrolled (948, 482) with delta (0, 0)
Screenshot: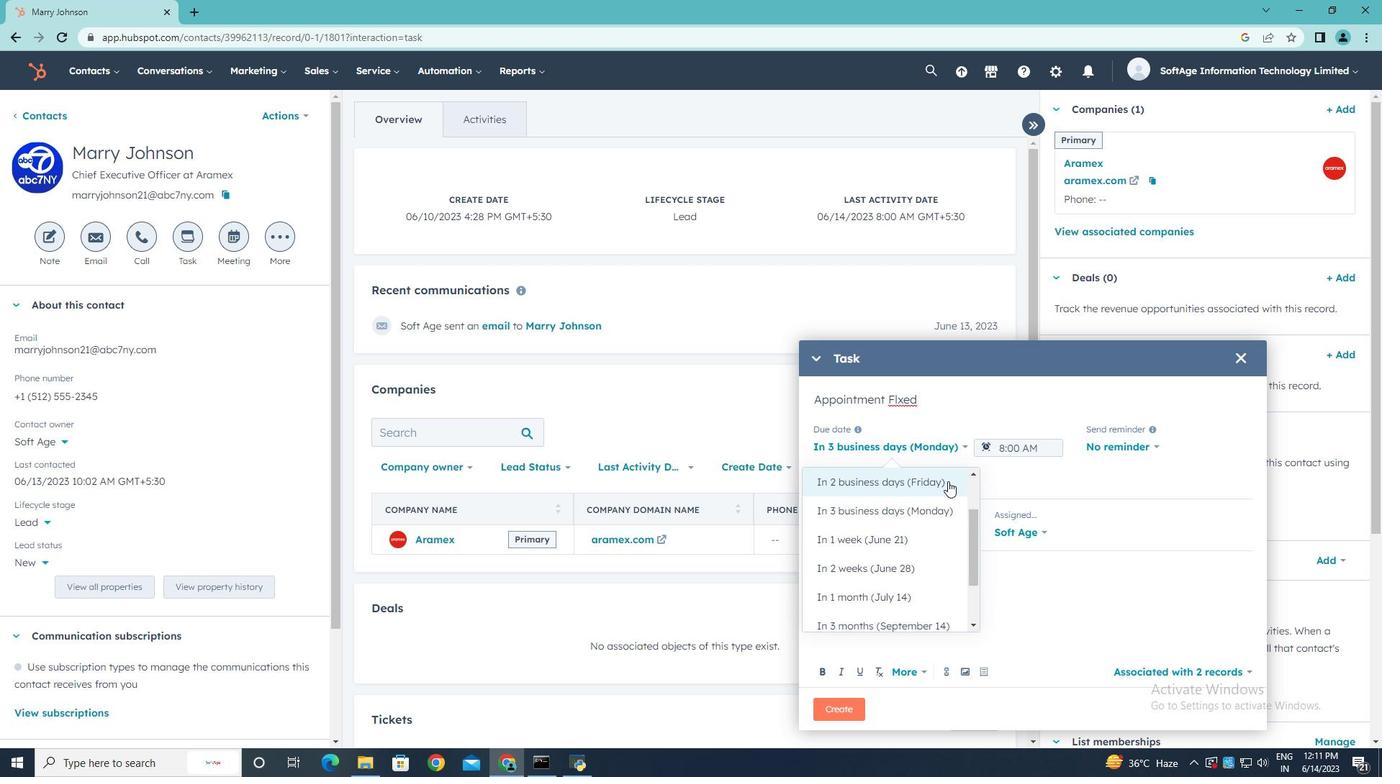 
Action: Mouse scrolled (948, 482) with delta (0, 0)
Screenshot: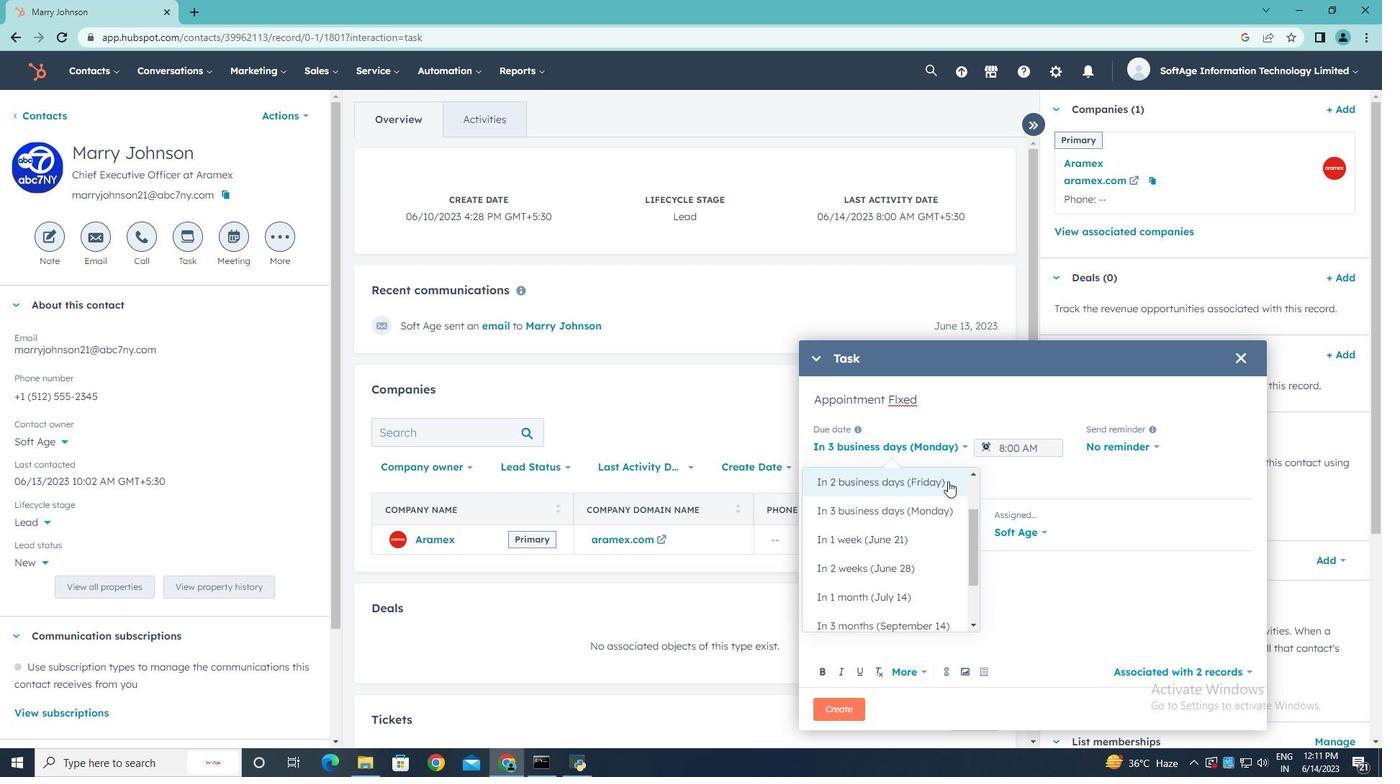 
Action: Mouse moved to (901, 510)
Screenshot: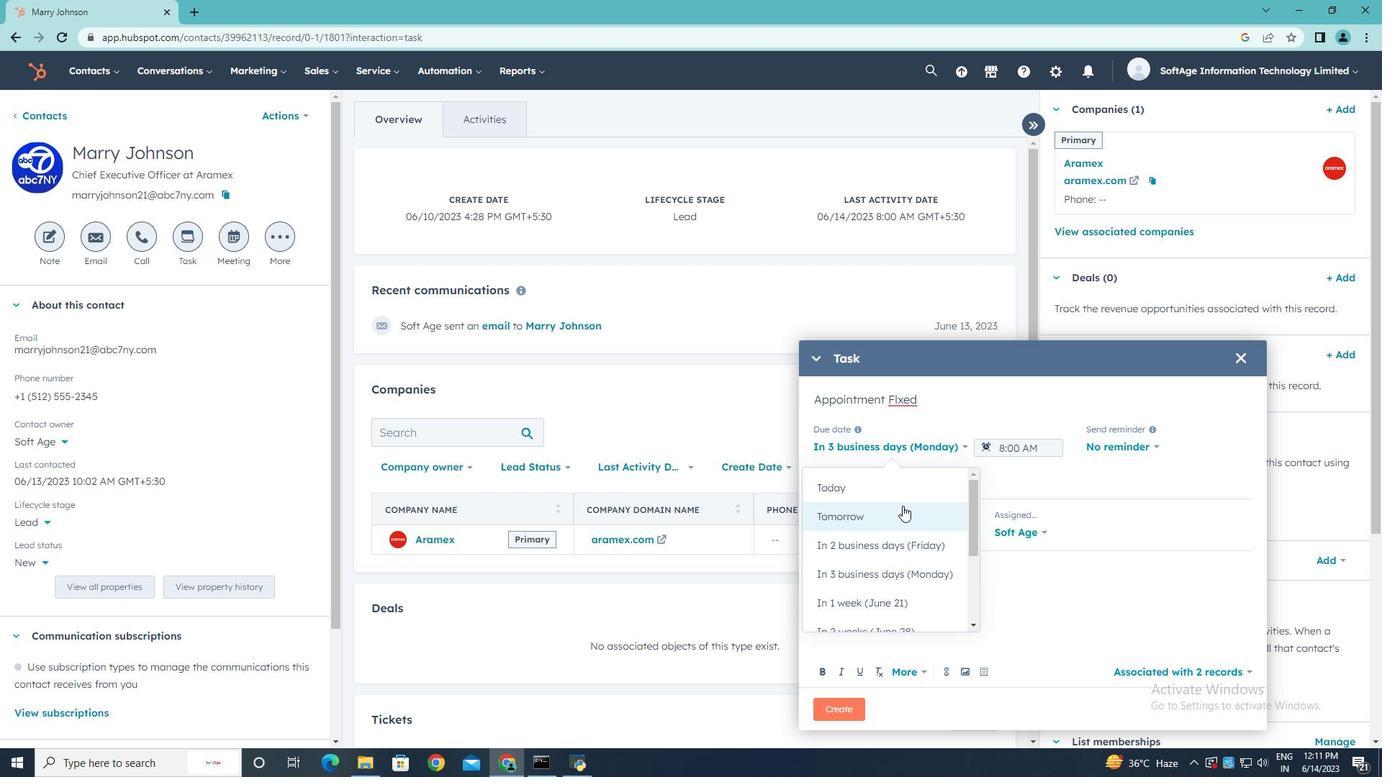 
Action: Mouse pressed left at (901, 510)
Screenshot: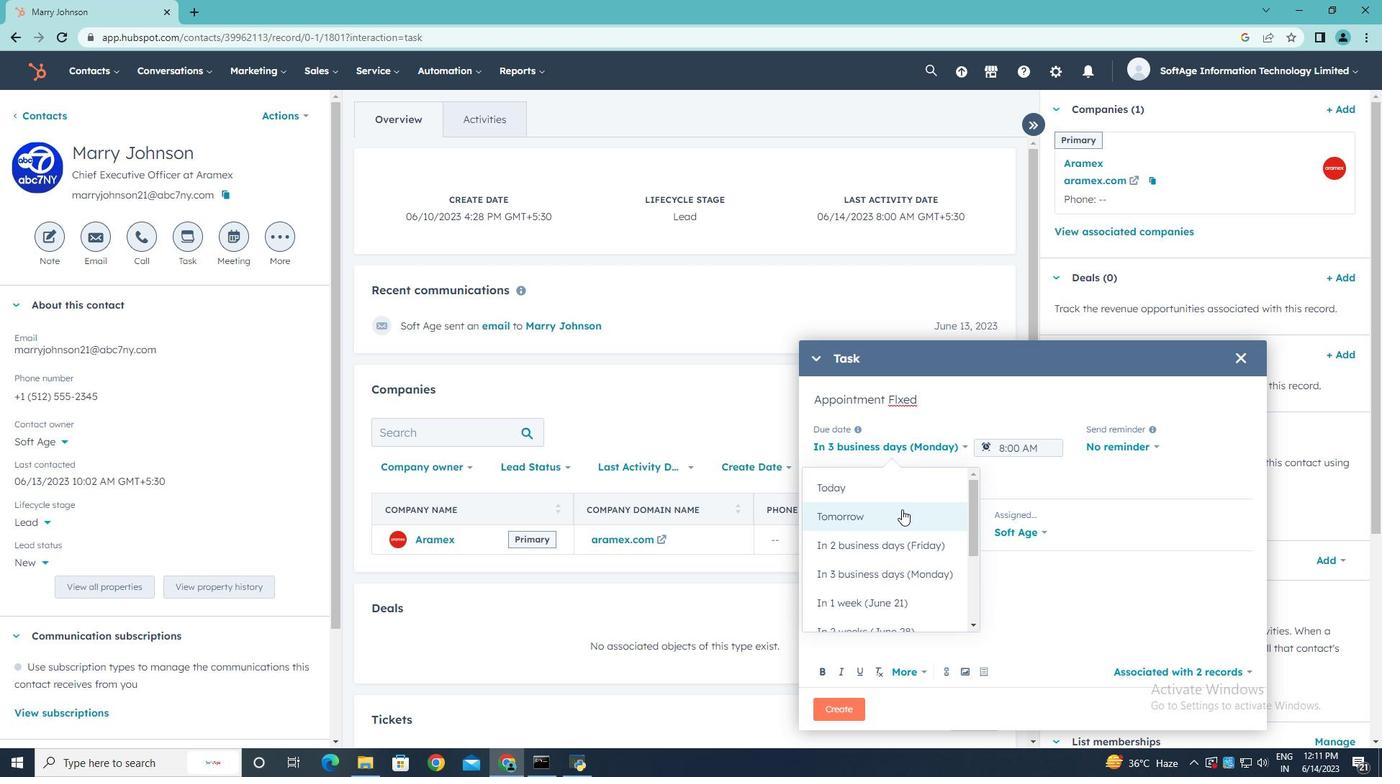 
Action: Mouse moved to (1060, 446)
Screenshot: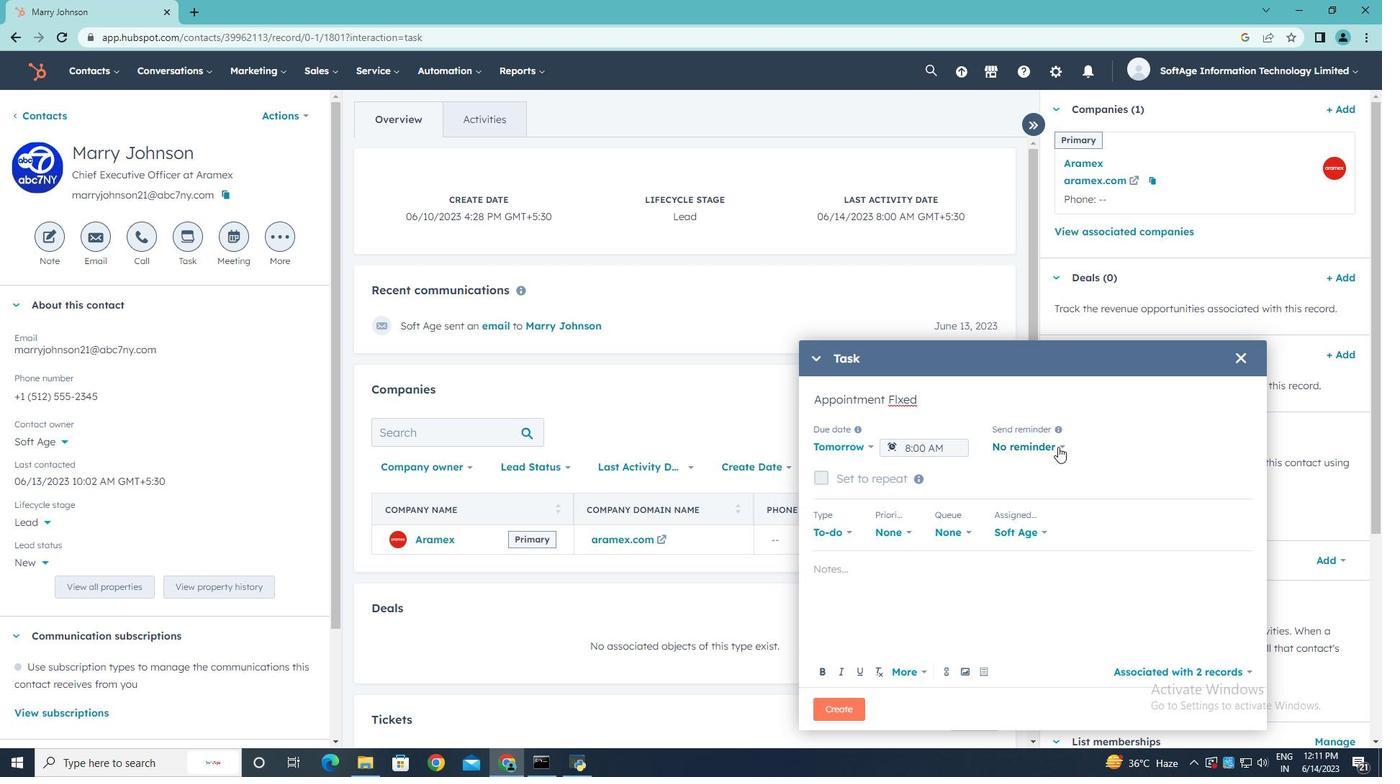 
Action: Mouse pressed left at (1060, 446)
Screenshot: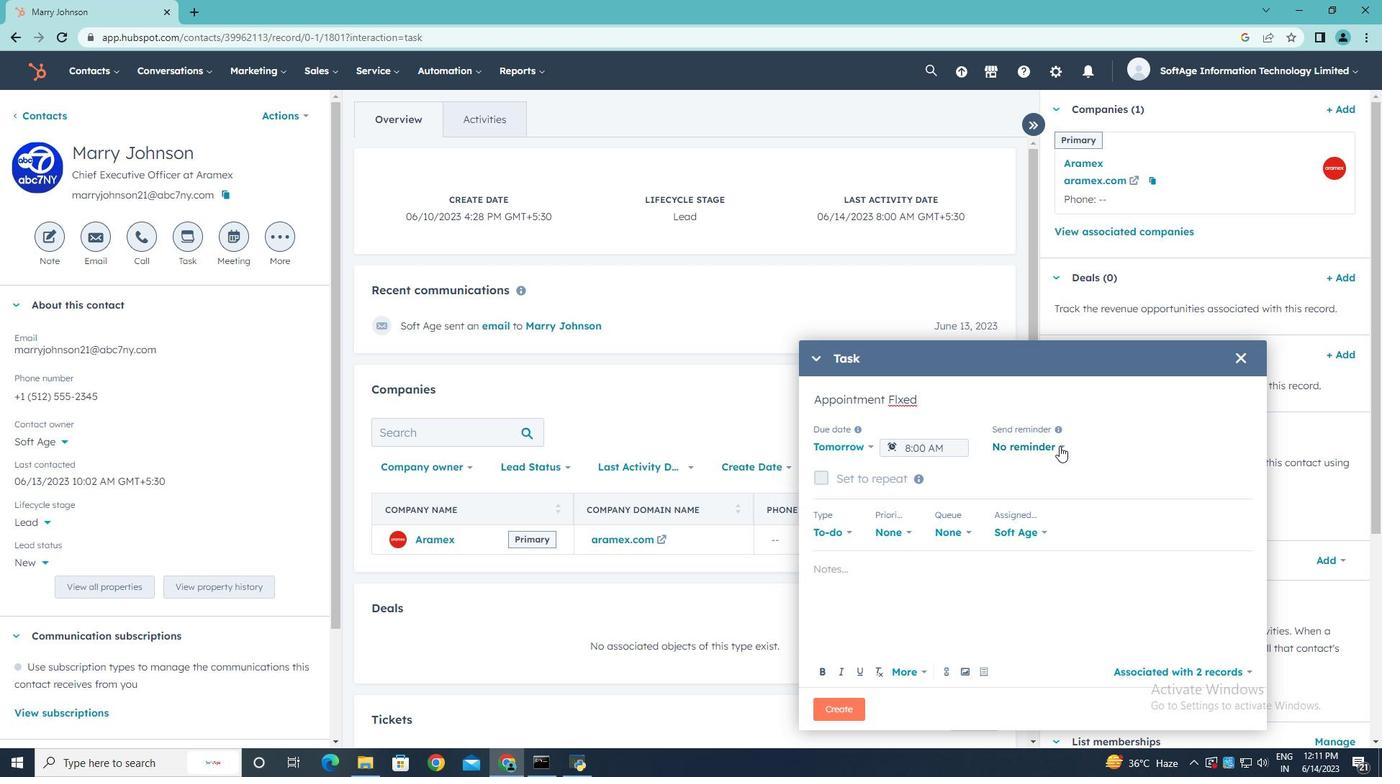 
Action: Mouse moved to (1042, 541)
Screenshot: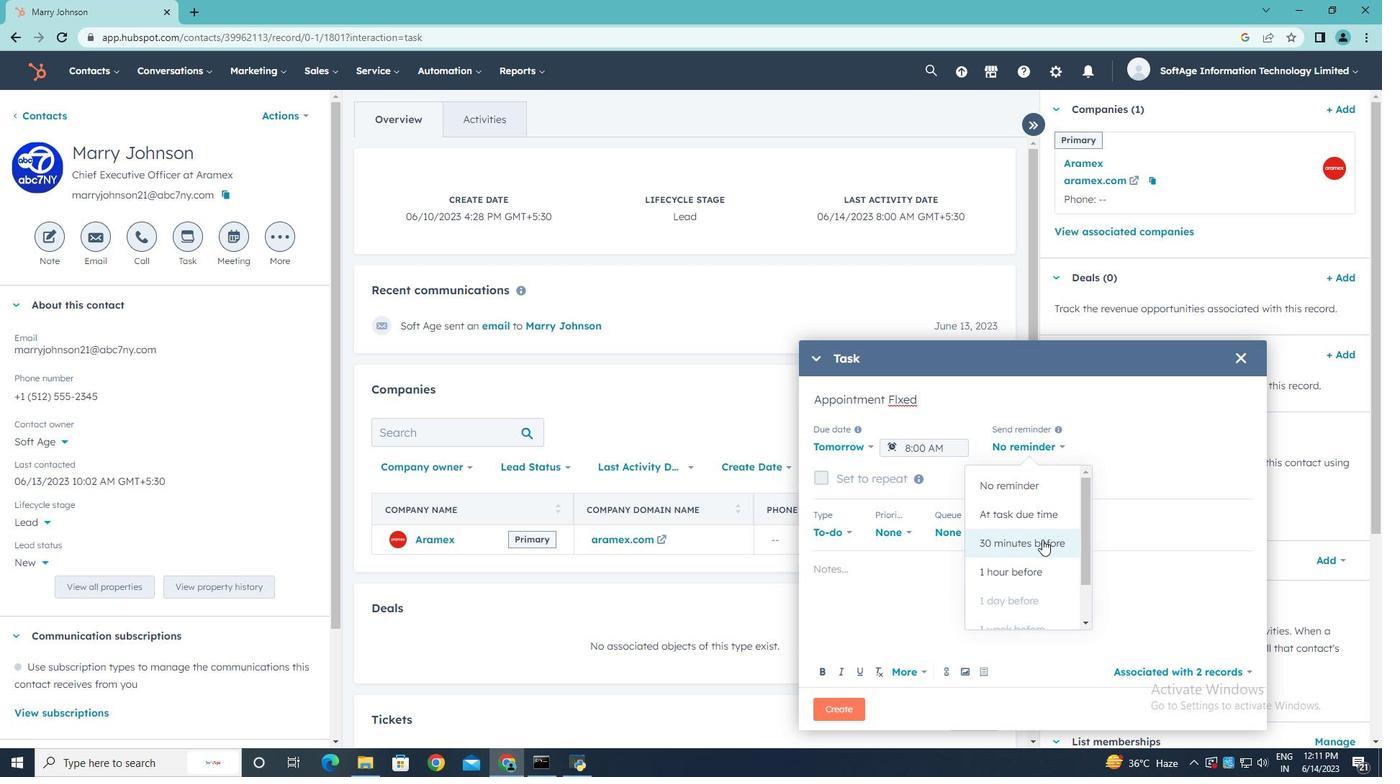 
Action: Mouse pressed left at (1042, 541)
Screenshot: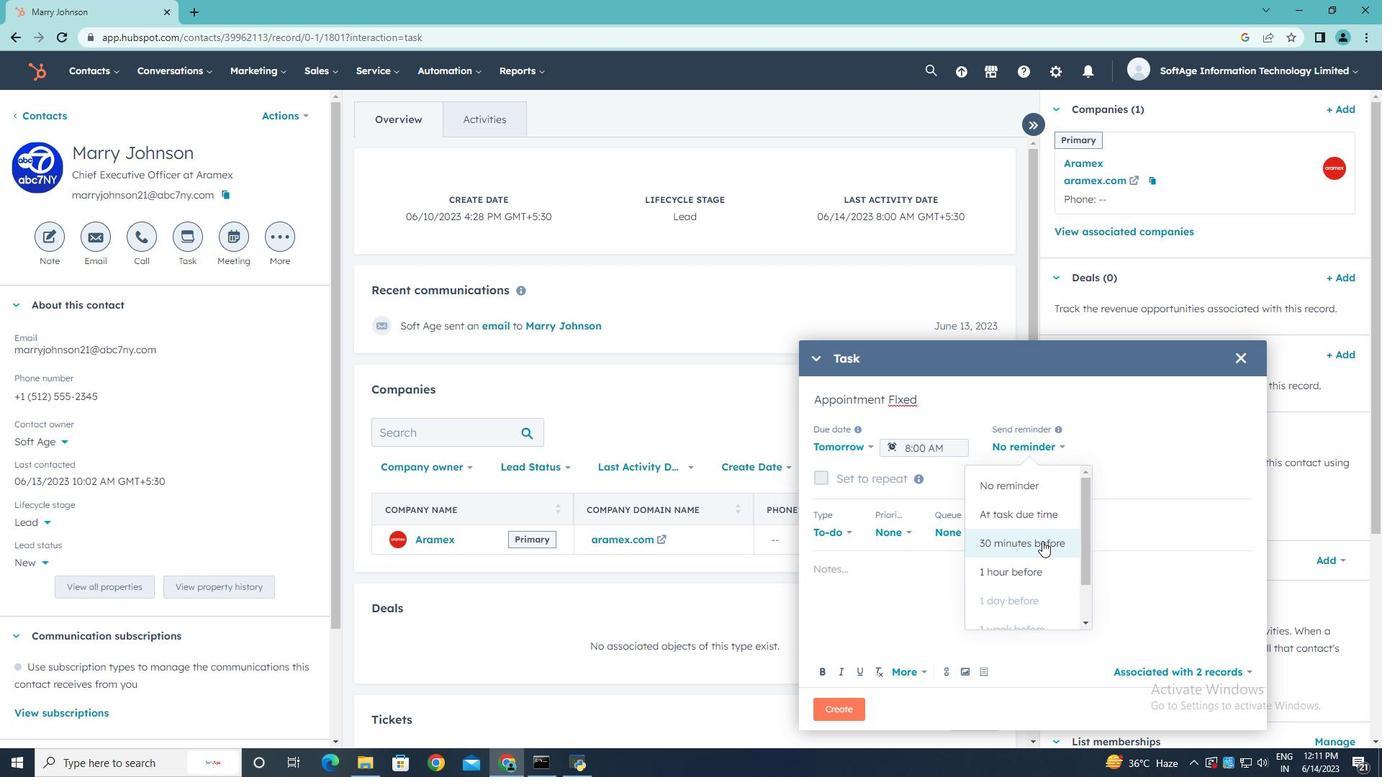 
Action: Mouse moved to (909, 533)
Screenshot: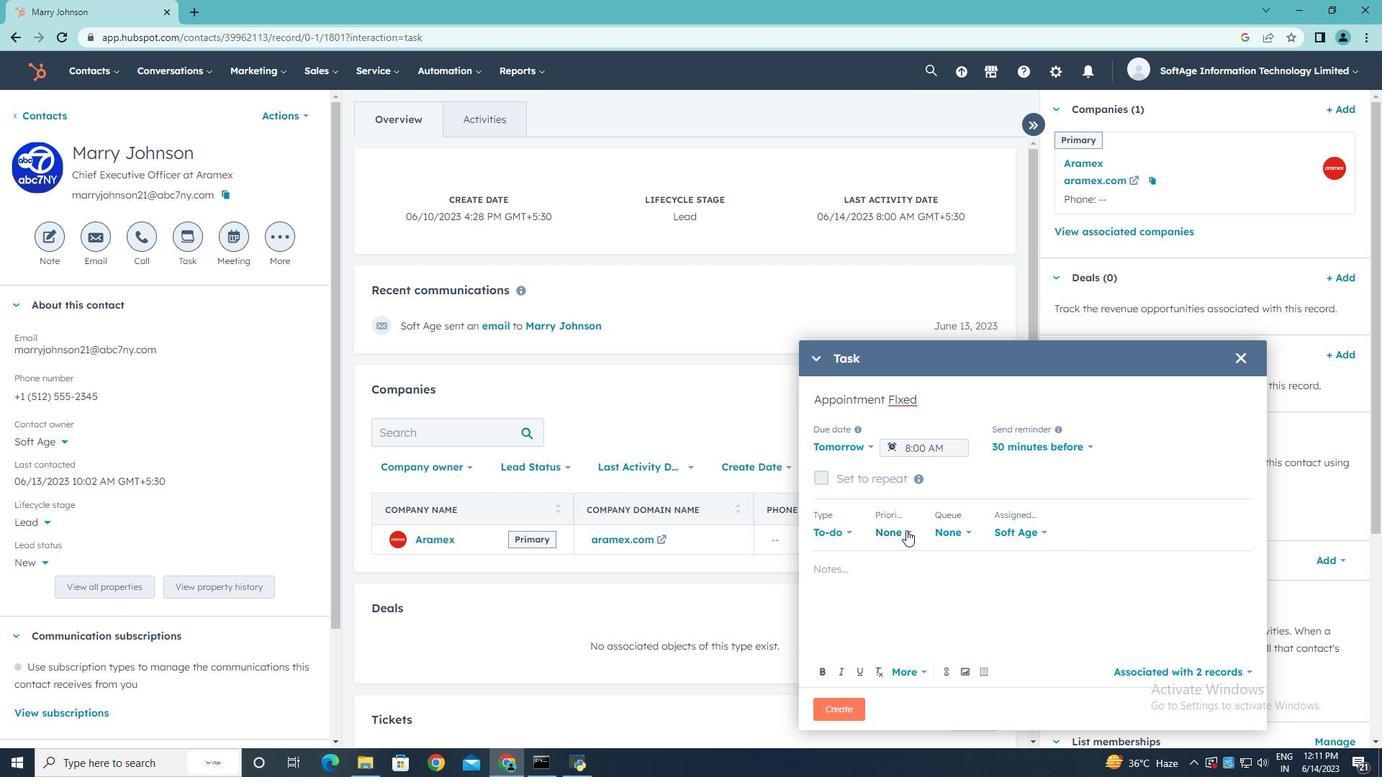 
Action: Mouse pressed left at (909, 533)
Screenshot: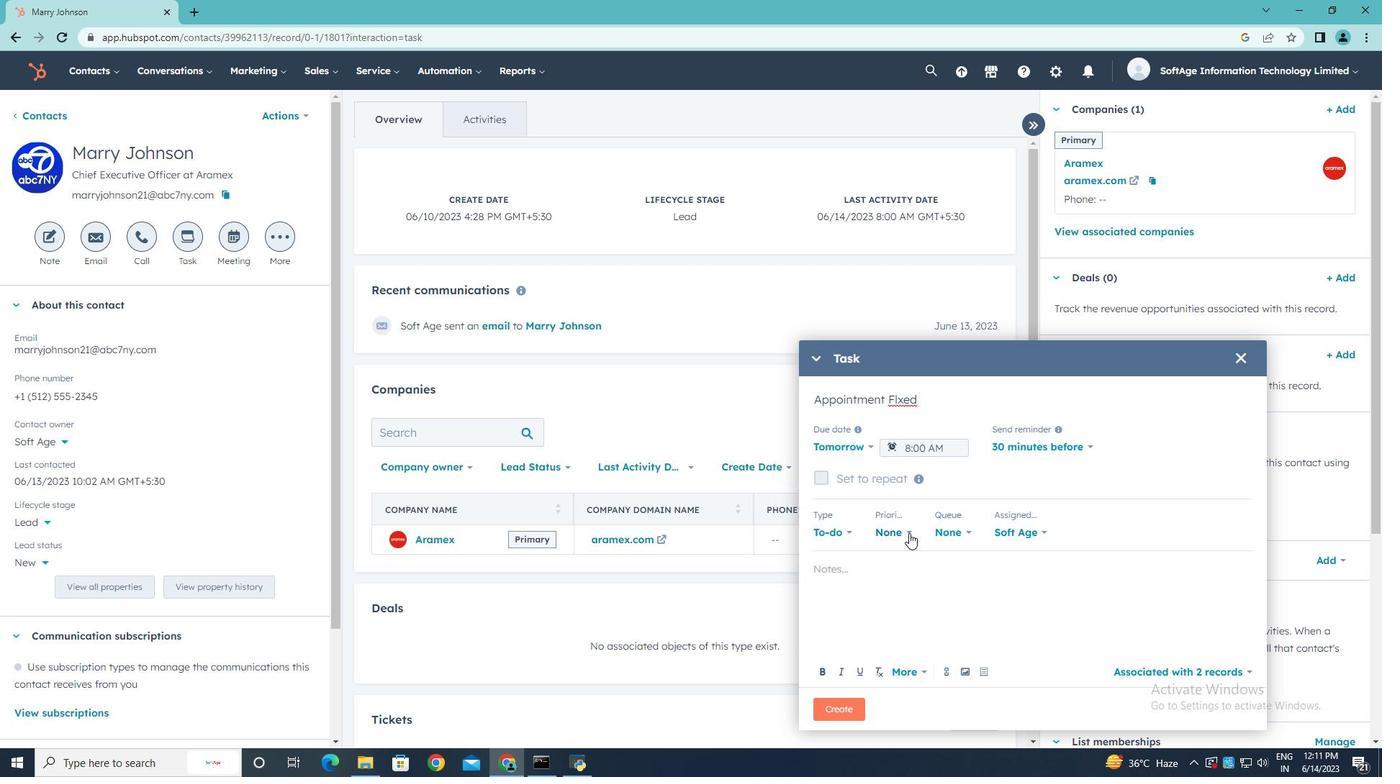 
Action: Mouse moved to (893, 599)
Screenshot: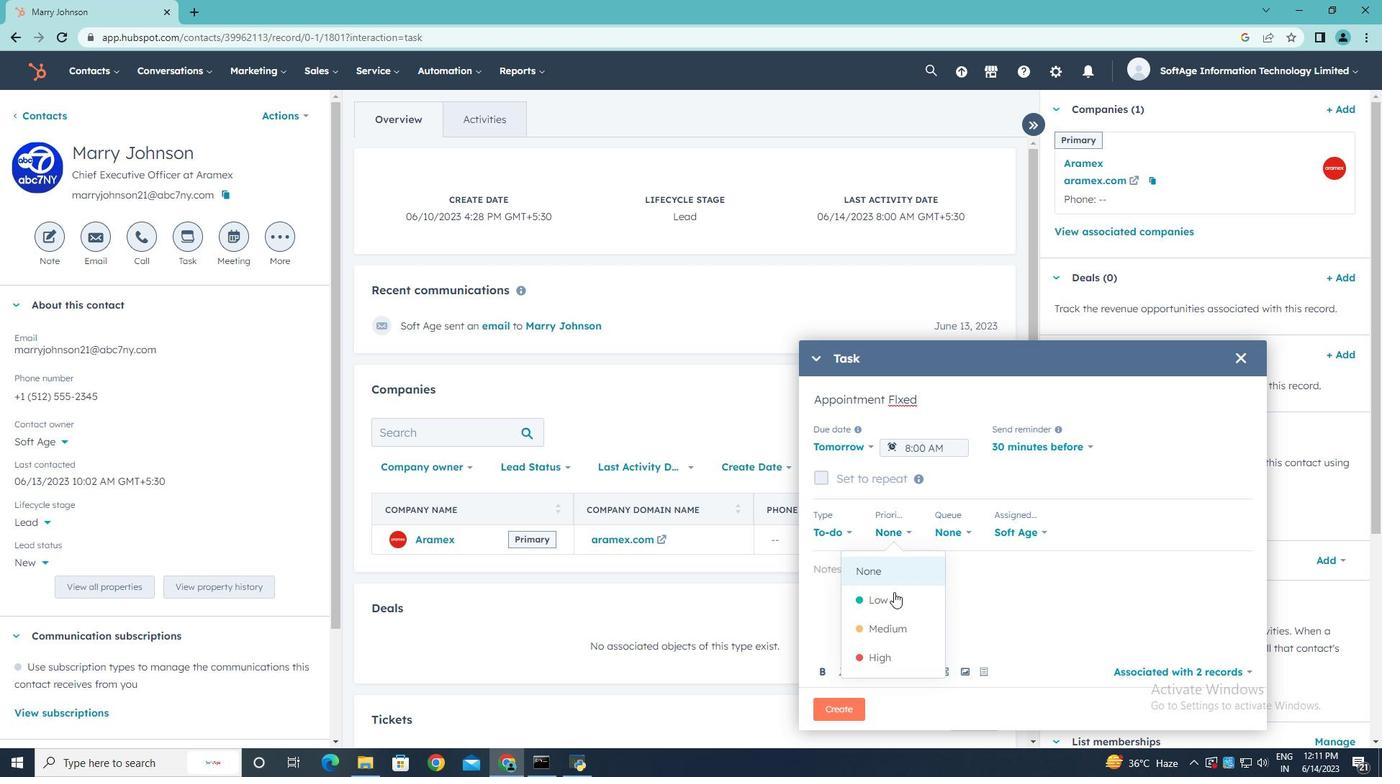 
Action: Mouse pressed left at (893, 599)
Screenshot: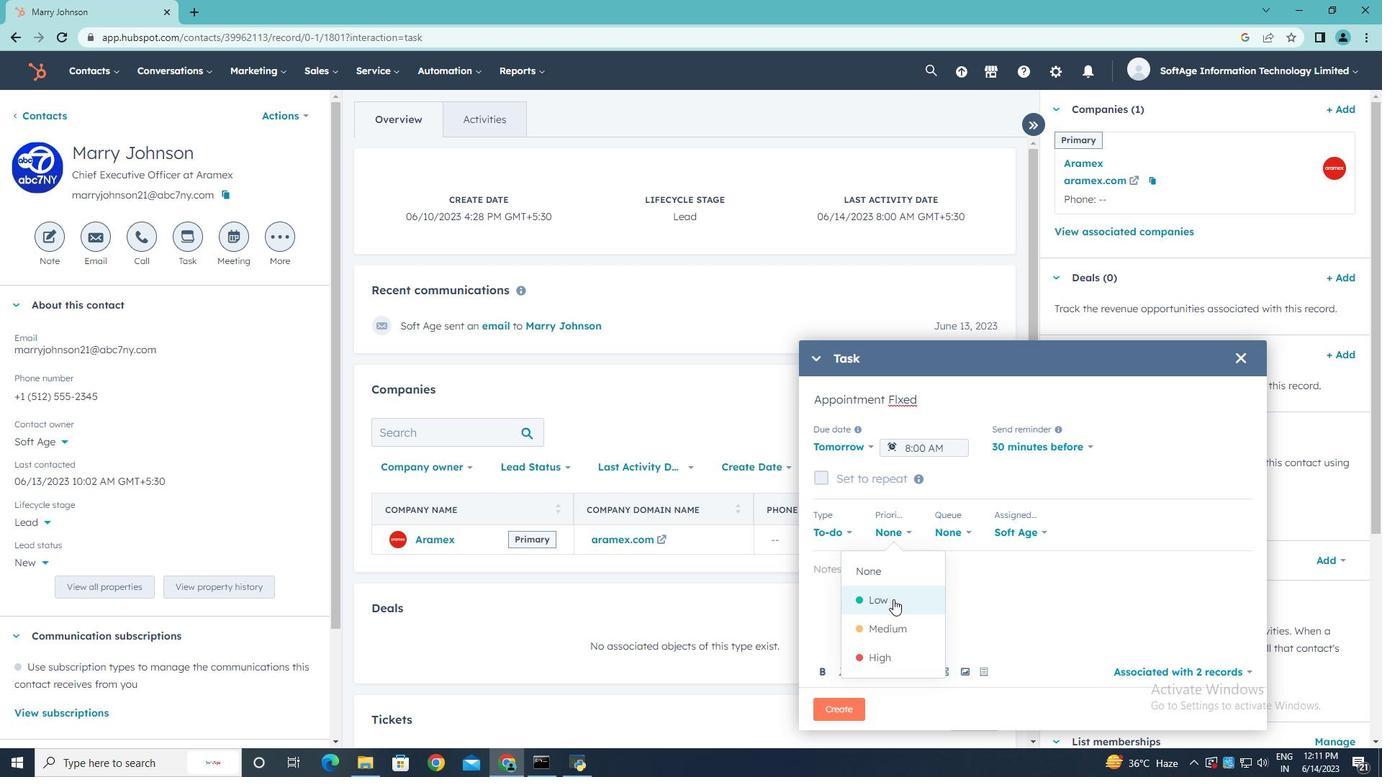 
Action: Mouse moved to (858, 571)
Screenshot: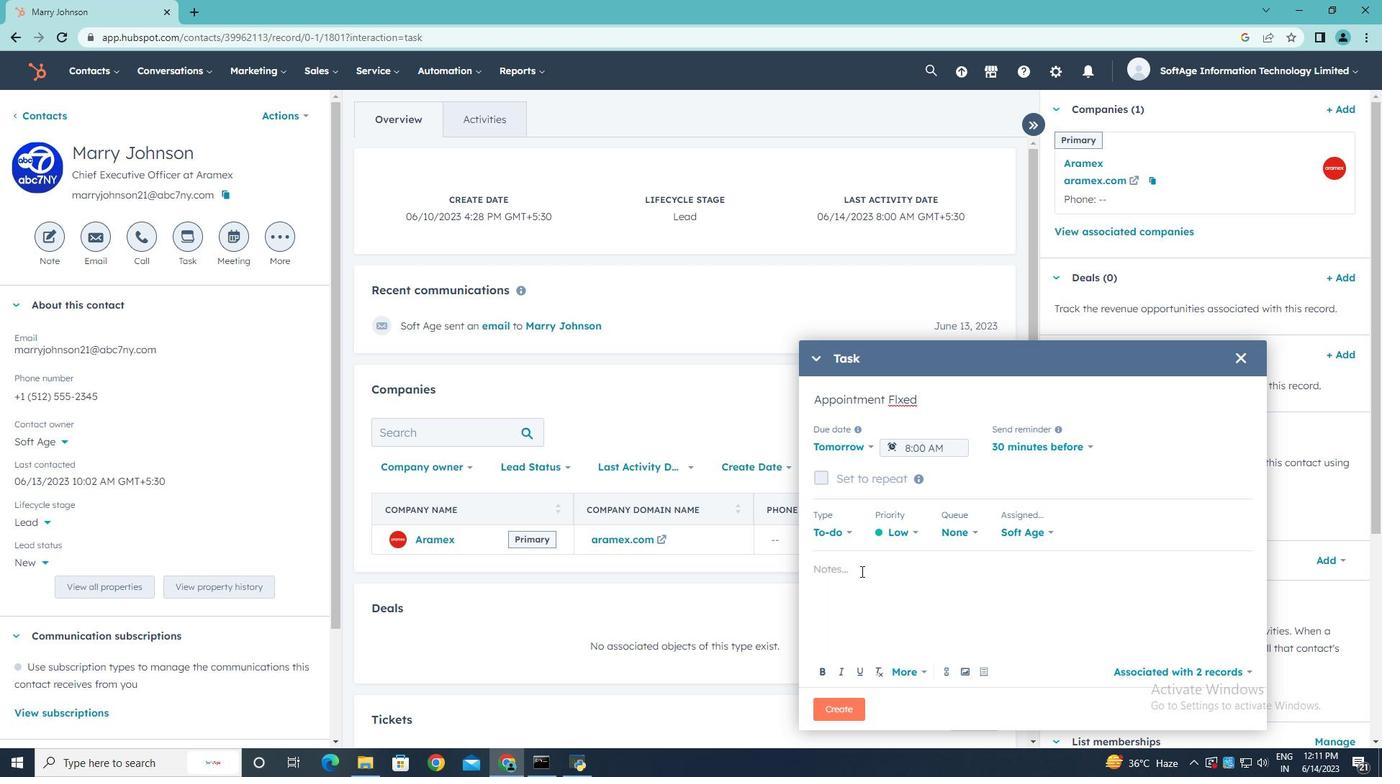 
Action: Mouse pressed left at (858, 571)
Screenshot: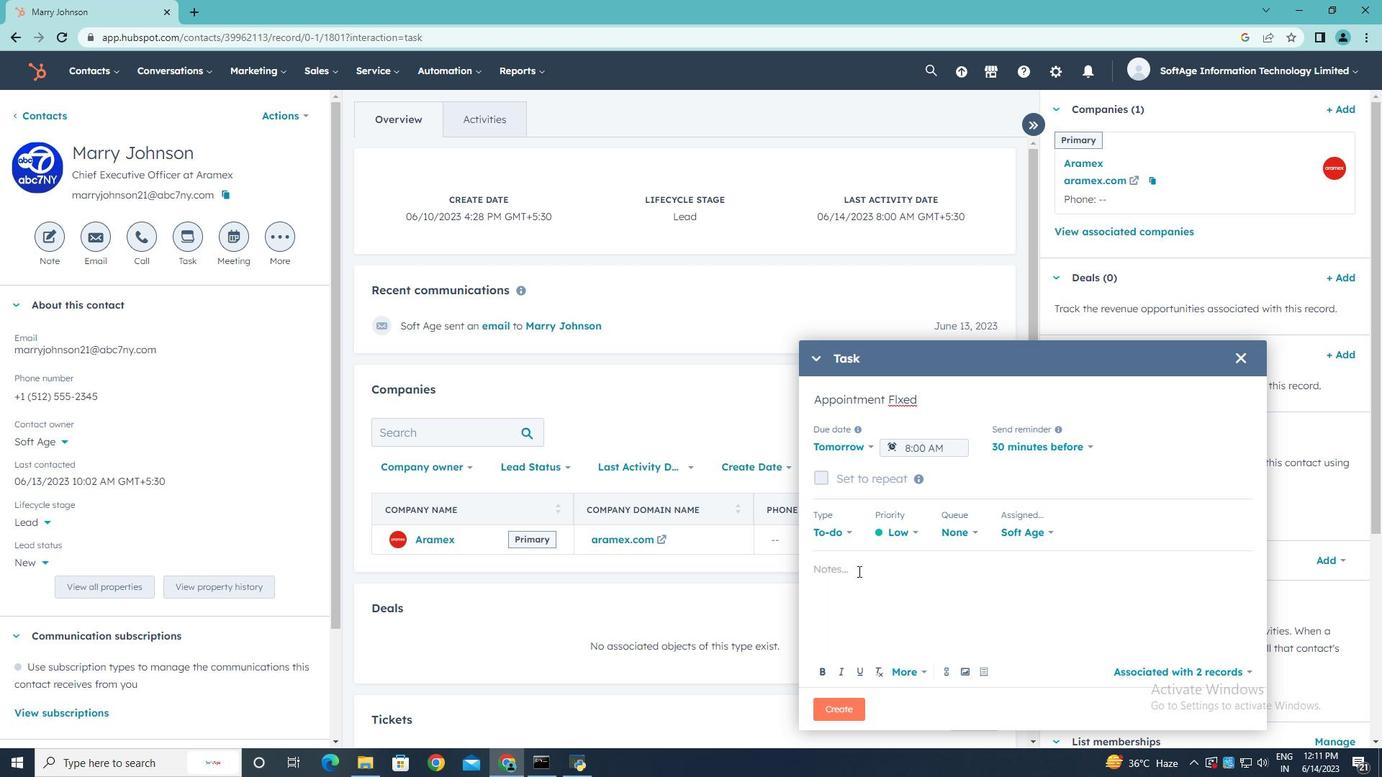 
Action: Key pressed follow<Key.space>up<Key.space>with<Key.space>the<Key.space>client<Key.space>regarding<Key.space>their<Key.space>recent<Key.space>inquiry<Key.space>and<Key.space>address<Key.space>any<Key.space>questions<Key.space>they<Key.space>may<Key.space>have..
Screenshot: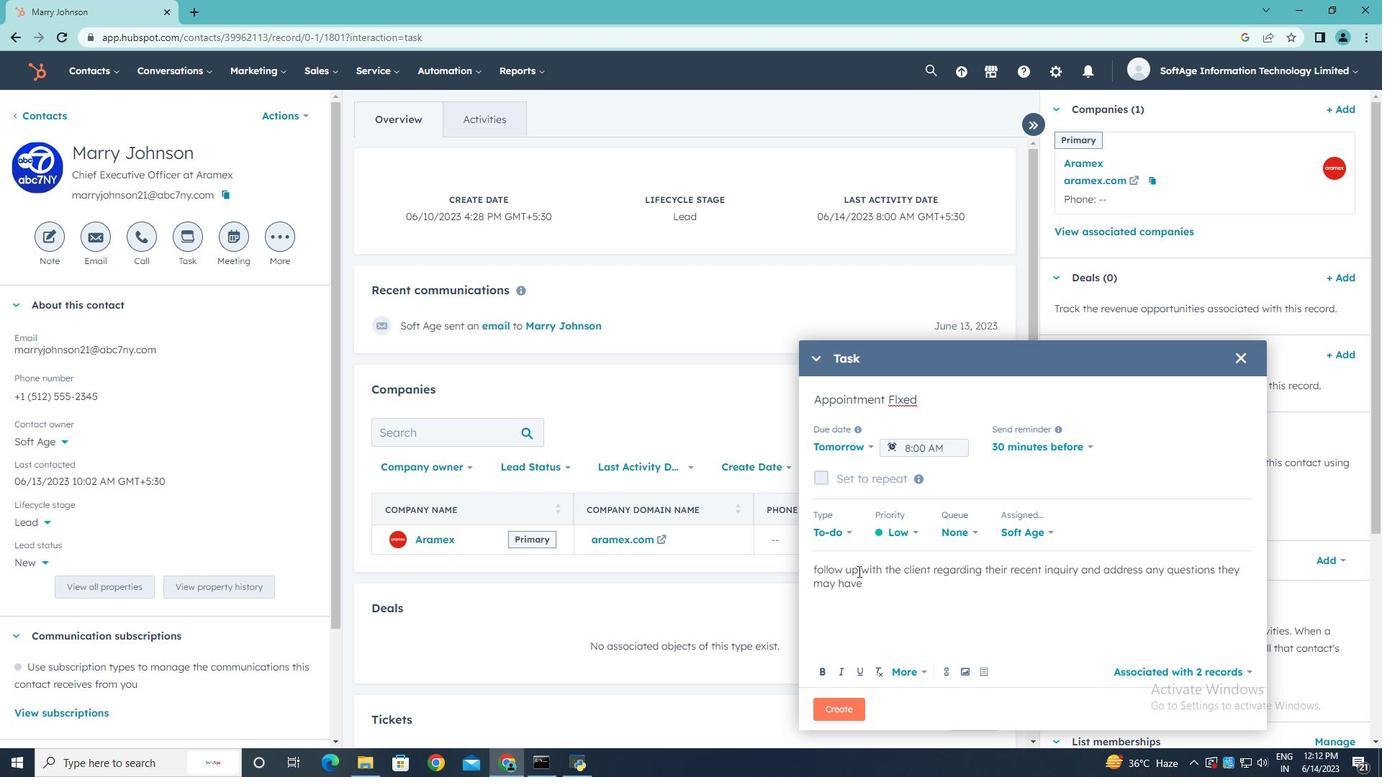 
Action: Mouse moved to (836, 705)
Screenshot: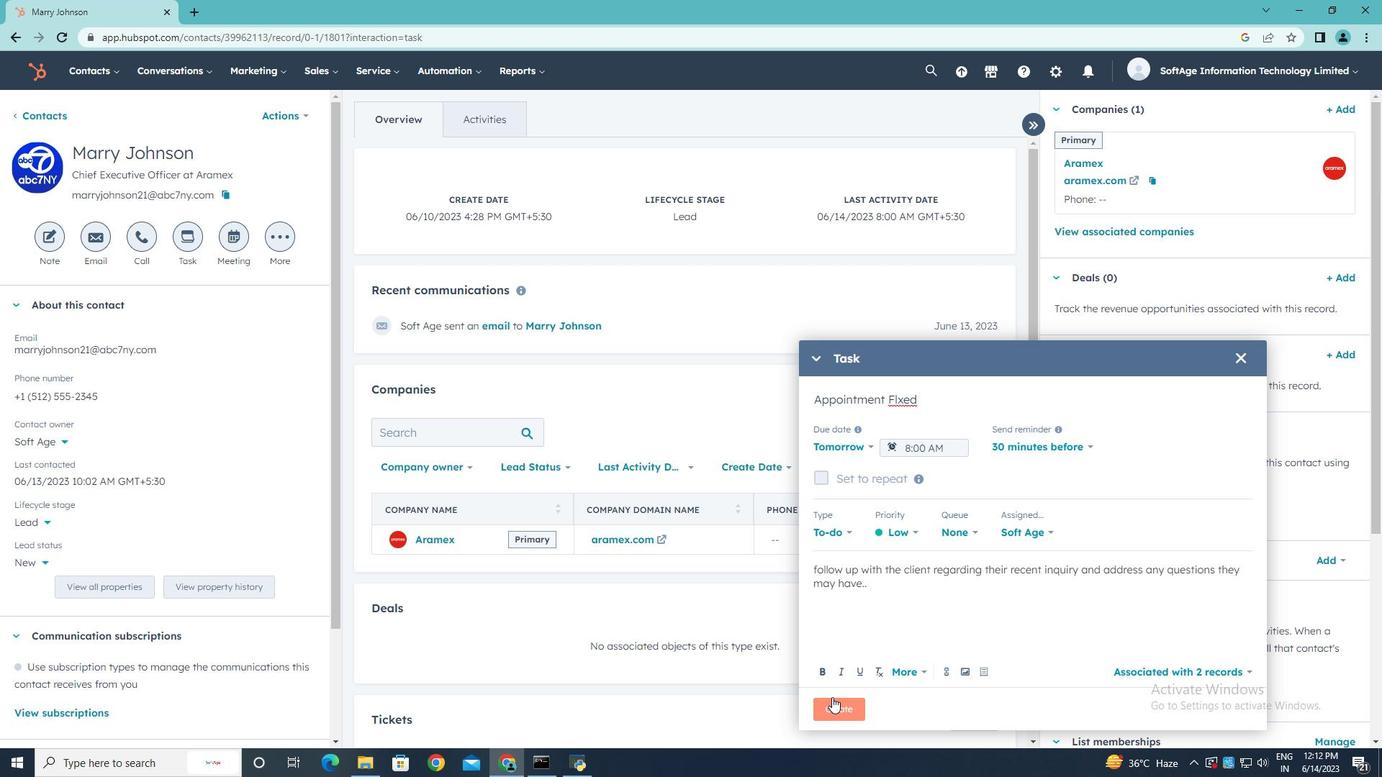 
Action: Mouse pressed left at (836, 705)
Screenshot: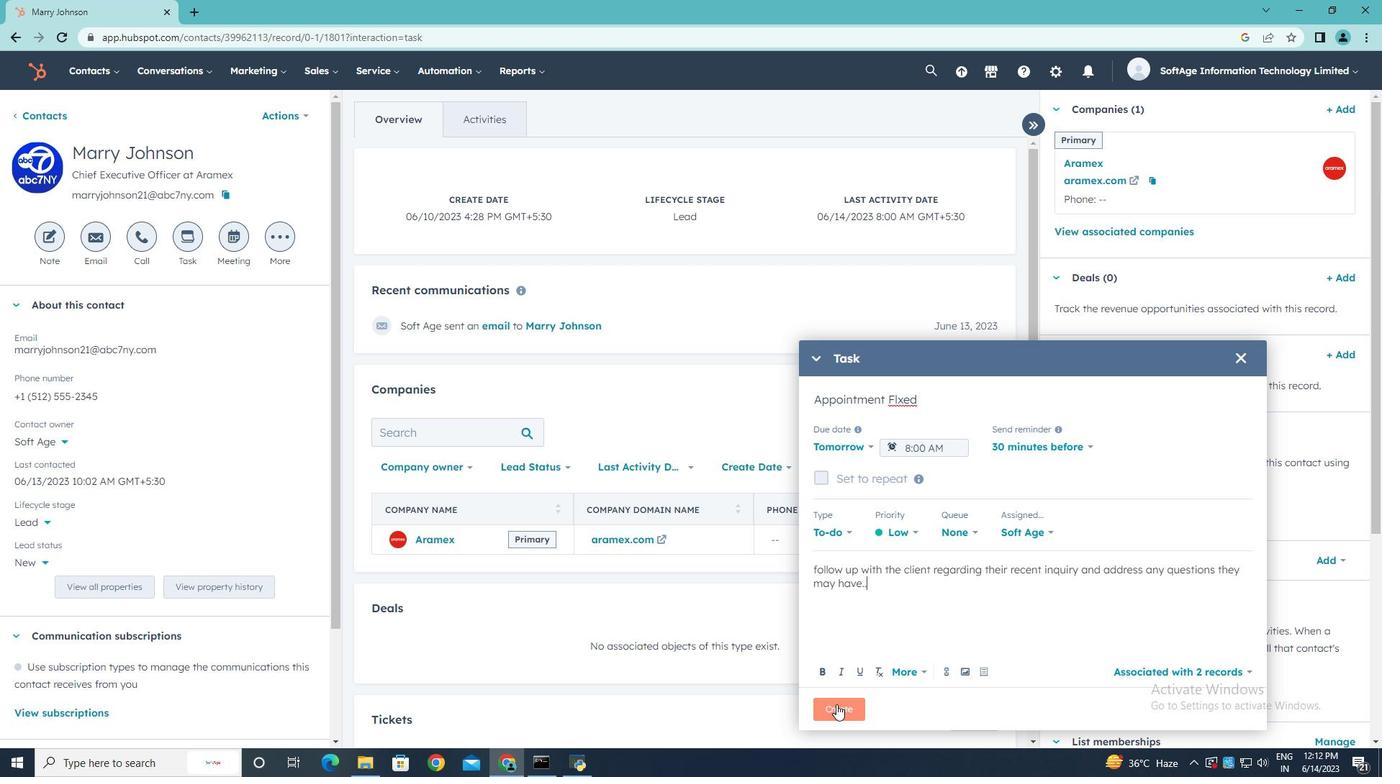 
